 Task: Create a due date automation trigger when advanced on, on the wednesday before a card is due add fields with custom field "Resume" unchecked at 11:00 AM.
Action: Mouse moved to (1223, 107)
Screenshot: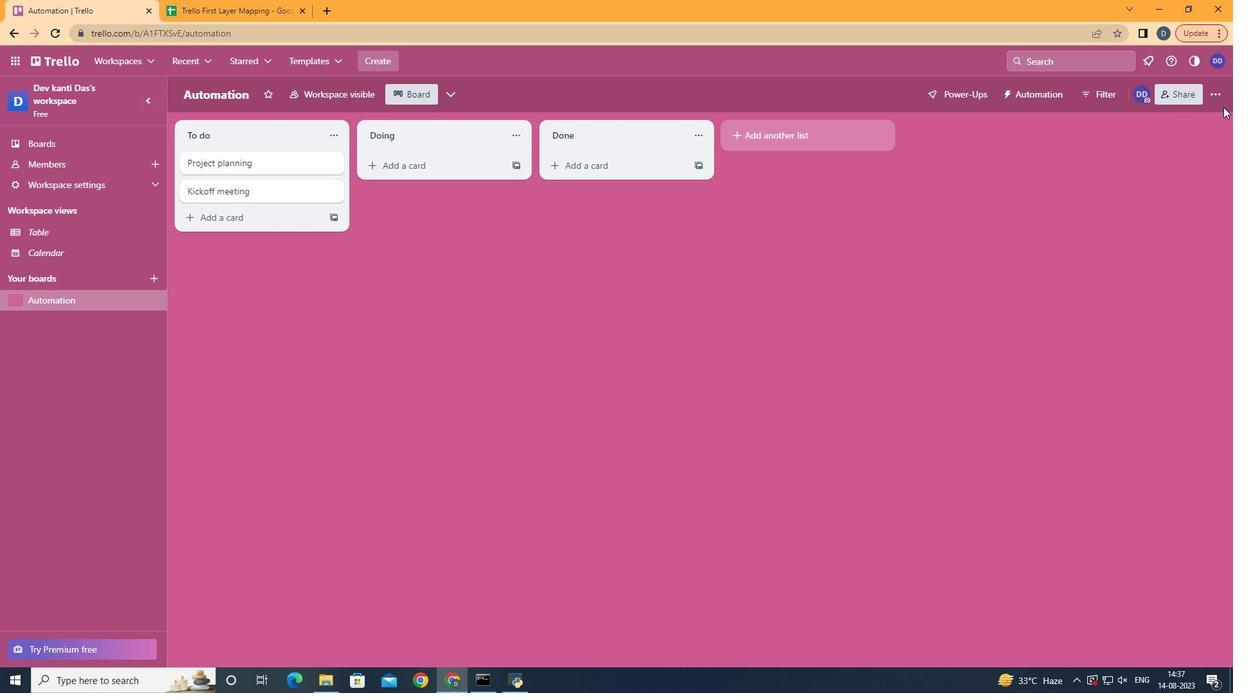 
Action: Mouse pressed left at (1223, 107)
Screenshot: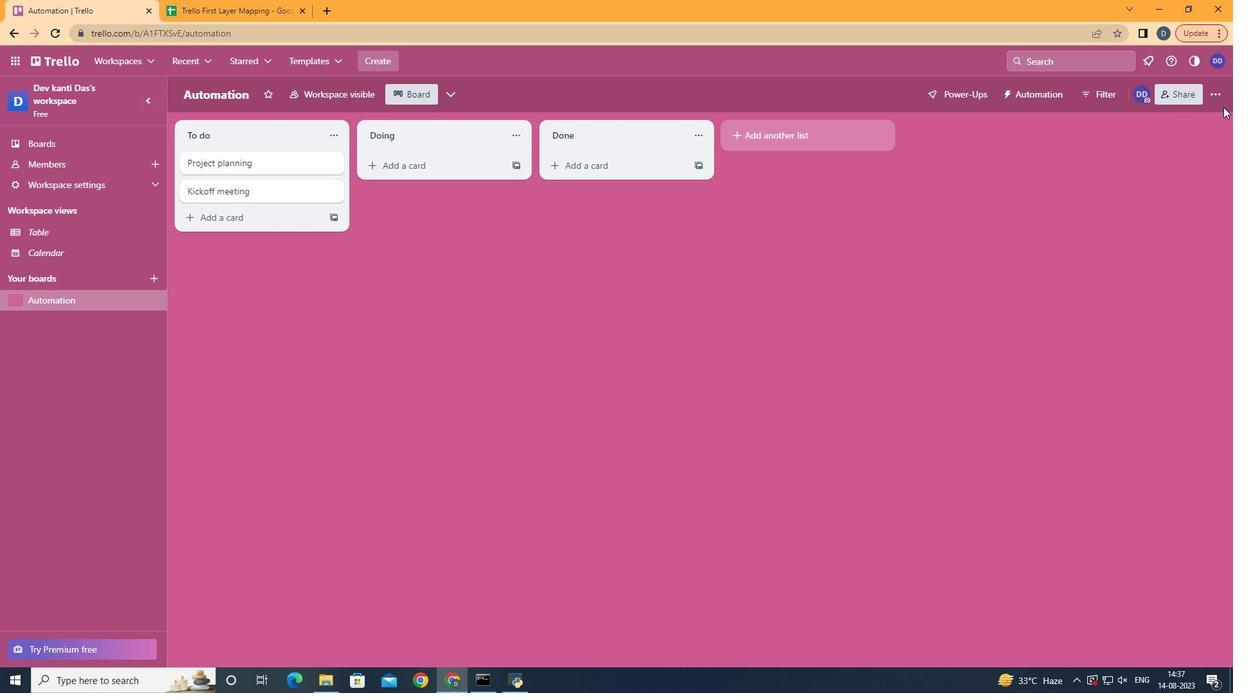 
Action: Mouse moved to (1218, 96)
Screenshot: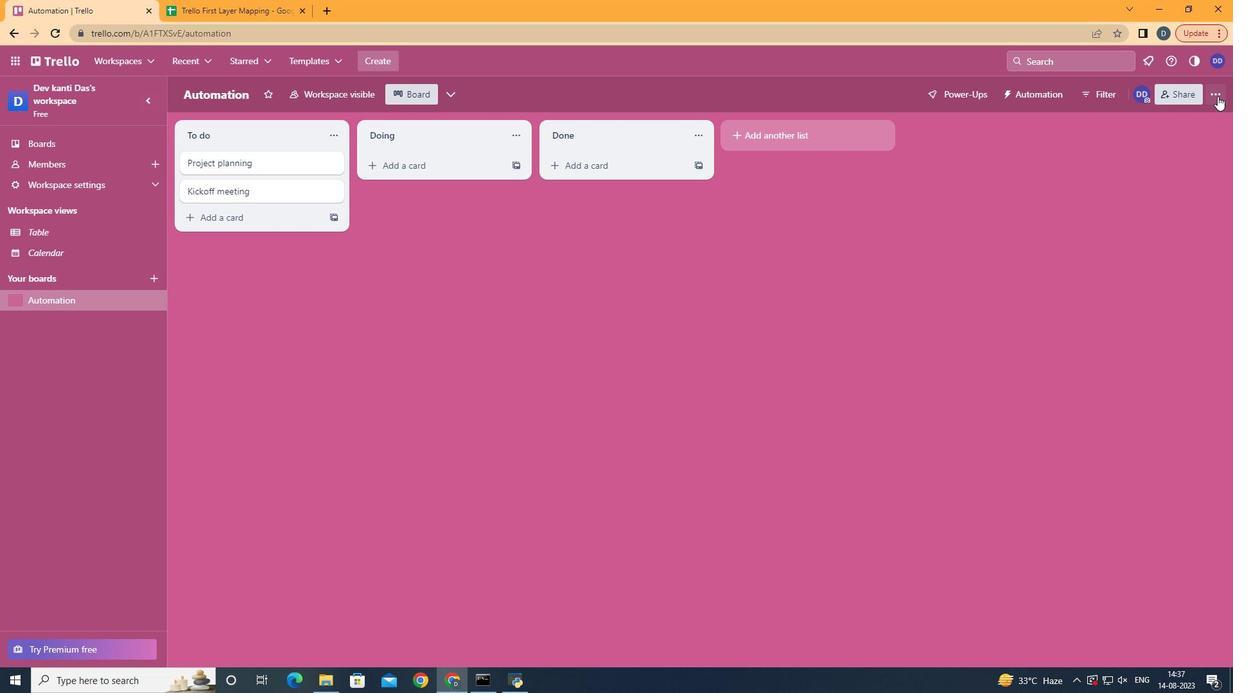 
Action: Mouse pressed left at (1218, 96)
Screenshot: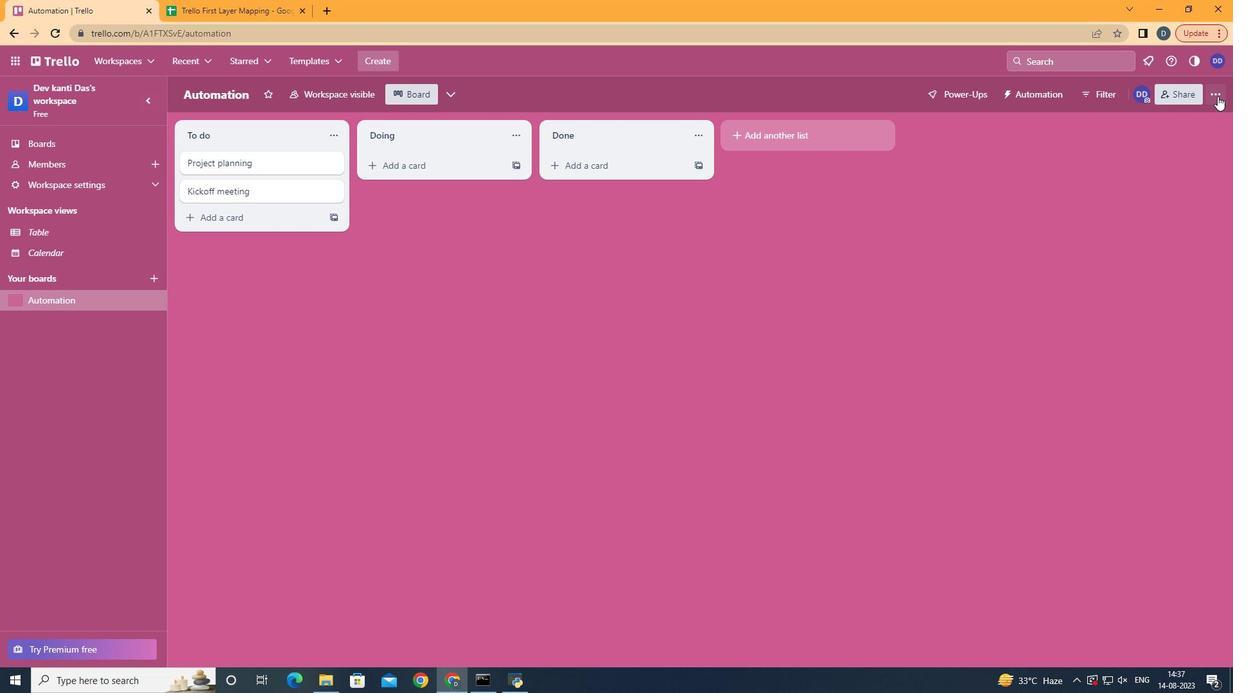 
Action: Mouse moved to (1145, 282)
Screenshot: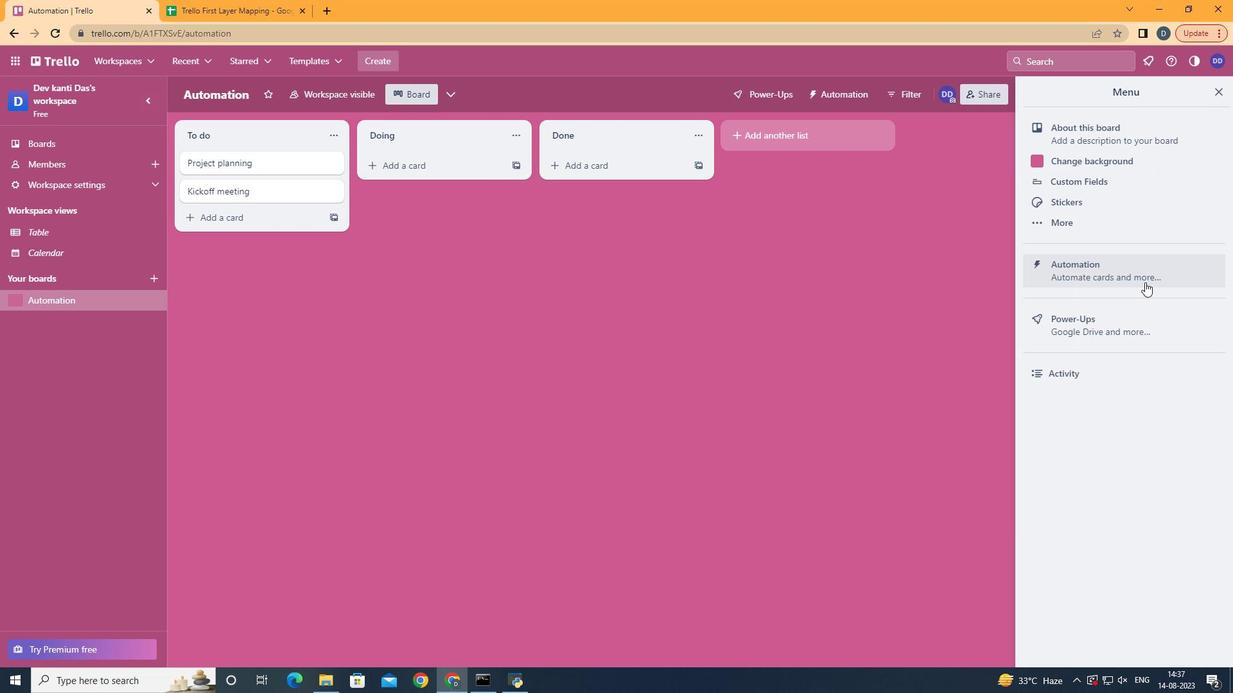 
Action: Mouse pressed left at (1145, 282)
Screenshot: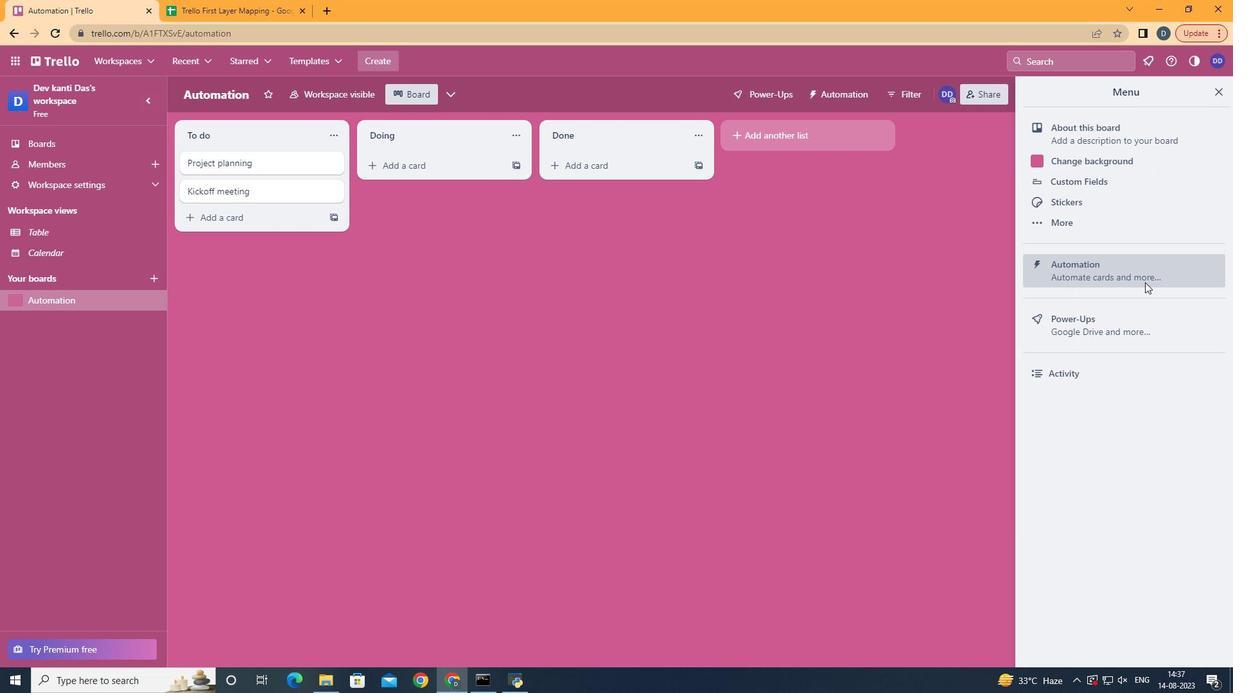 
Action: Mouse moved to (235, 258)
Screenshot: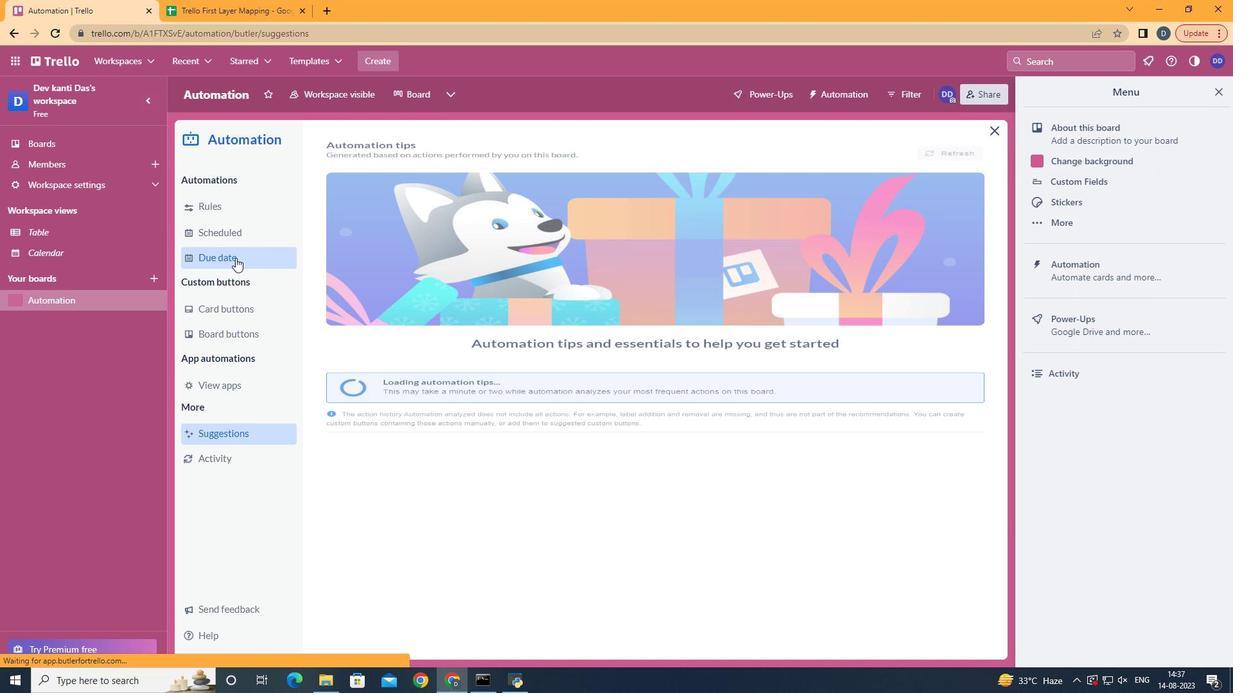 
Action: Mouse pressed left at (235, 258)
Screenshot: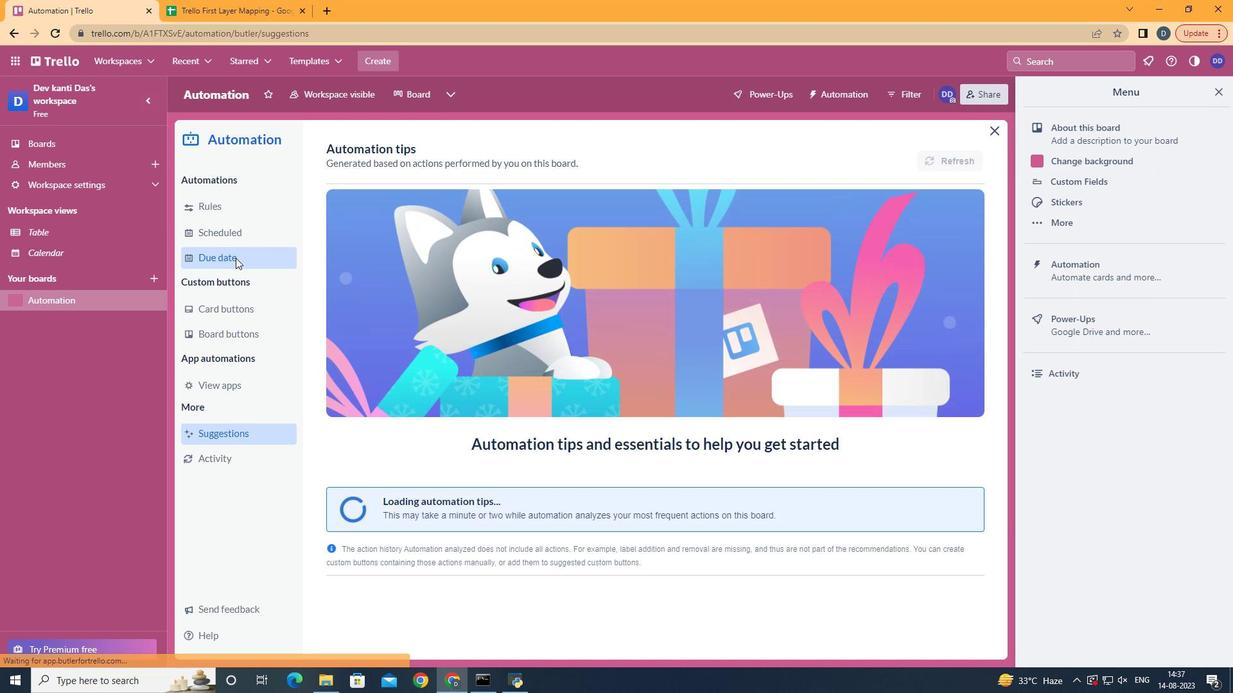 
Action: Mouse moved to (898, 156)
Screenshot: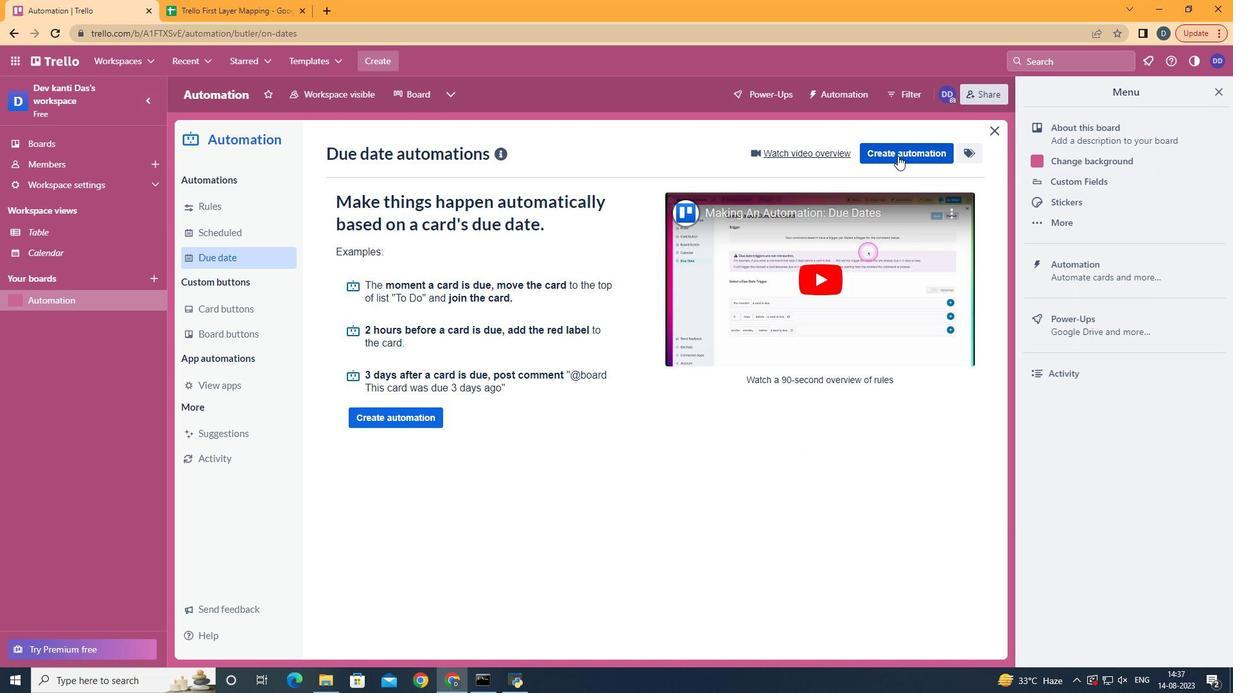 
Action: Mouse pressed left at (898, 156)
Screenshot: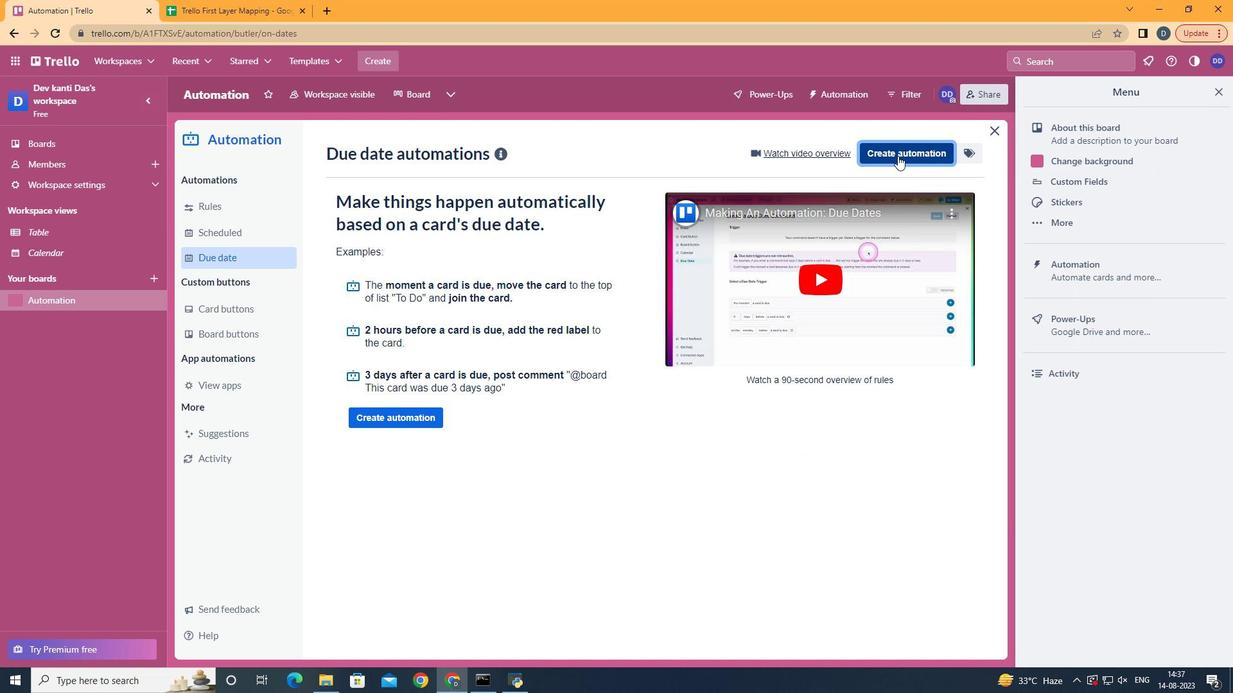 
Action: Mouse moved to (709, 276)
Screenshot: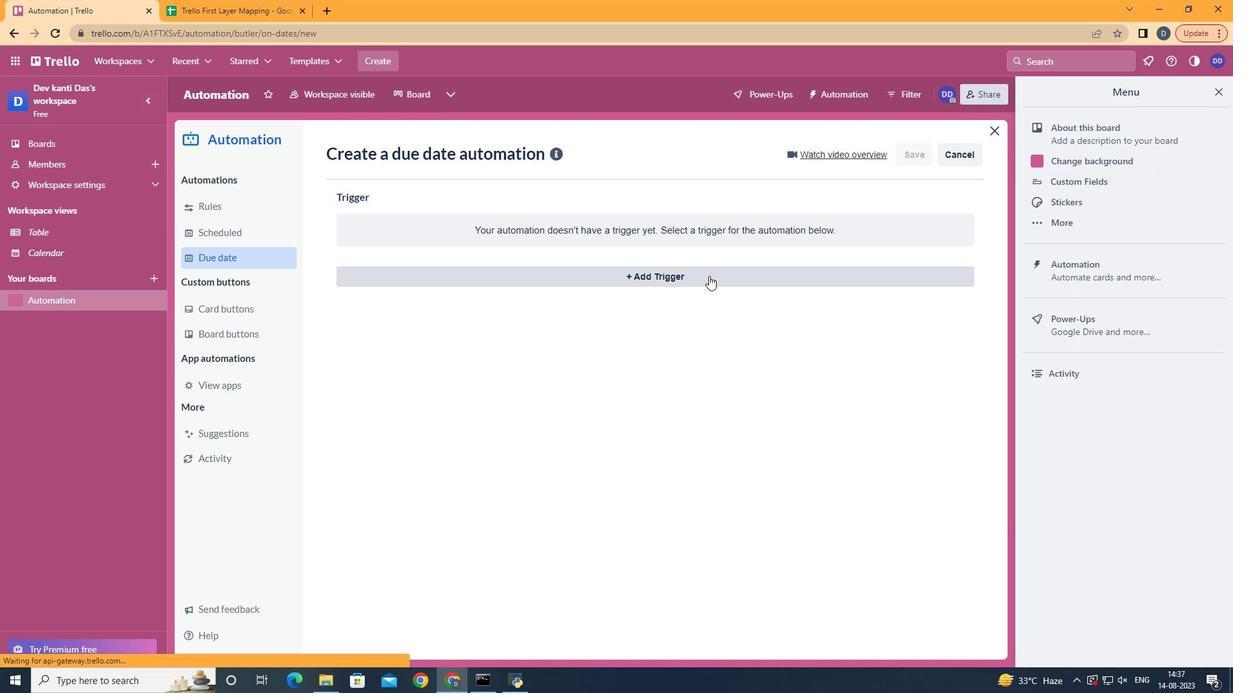 
Action: Mouse pressed left at (709, 276)
Screenshot: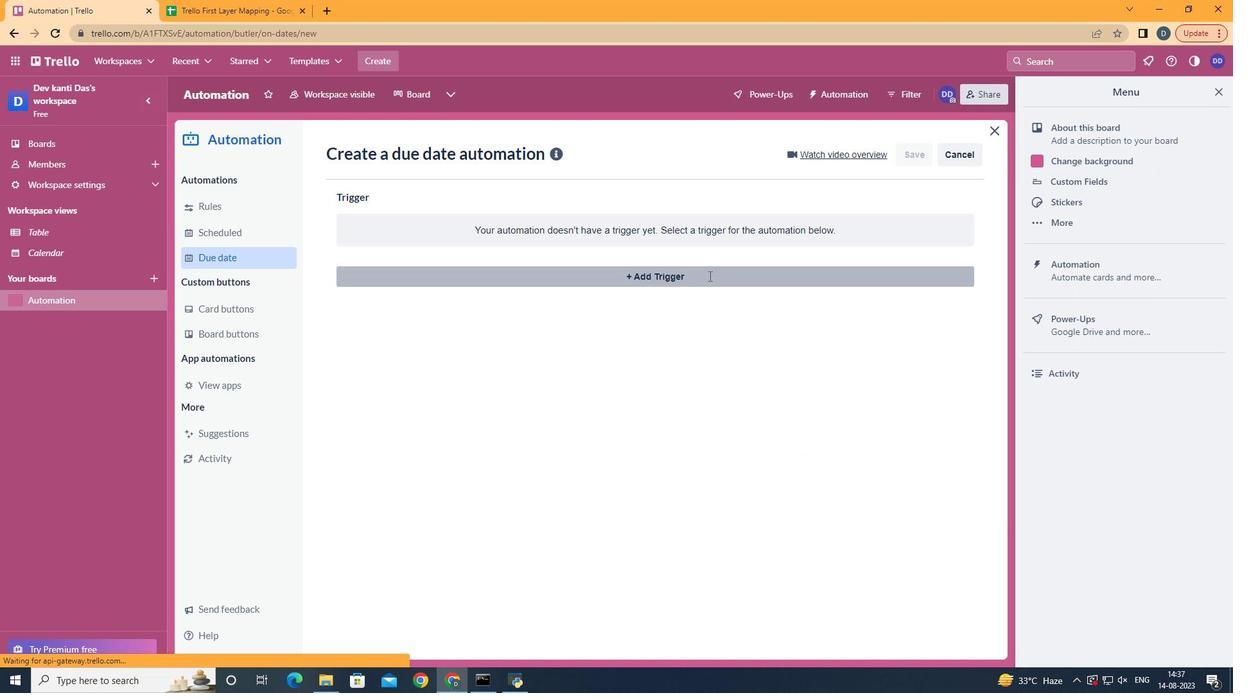 
Action: Mouse moved to (431, 379)
Screenshot: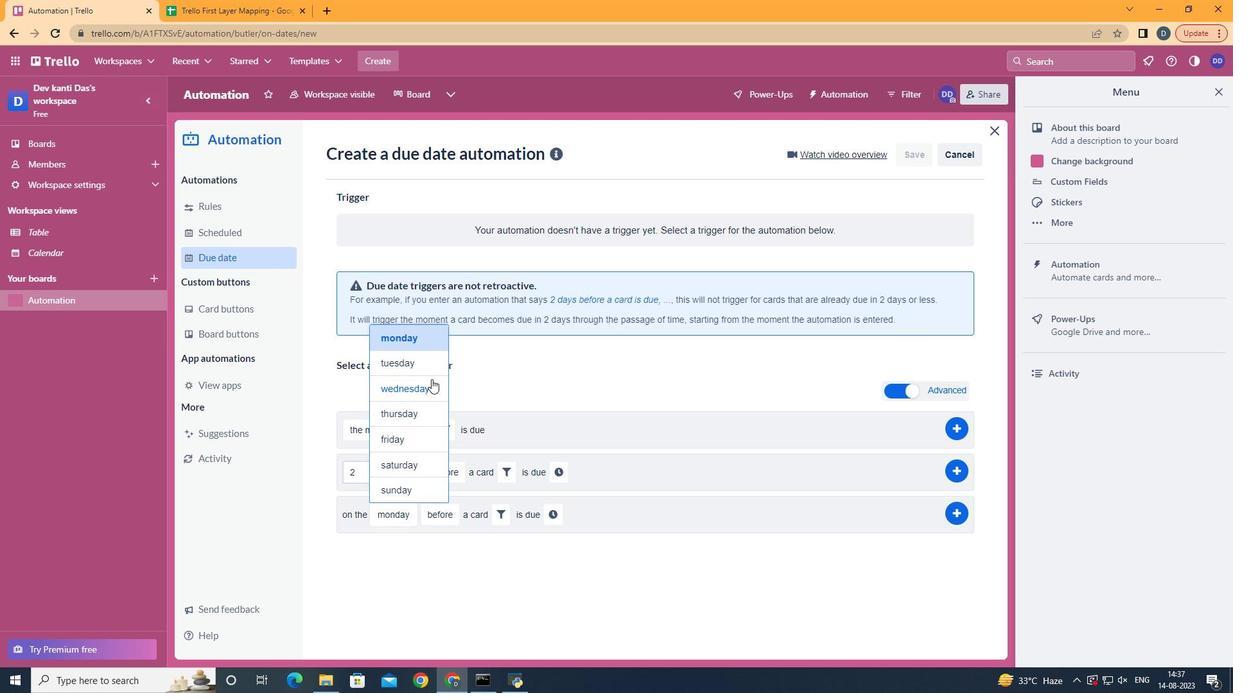 
Action: Mouse pressed left at (431, 379)
Screenshot: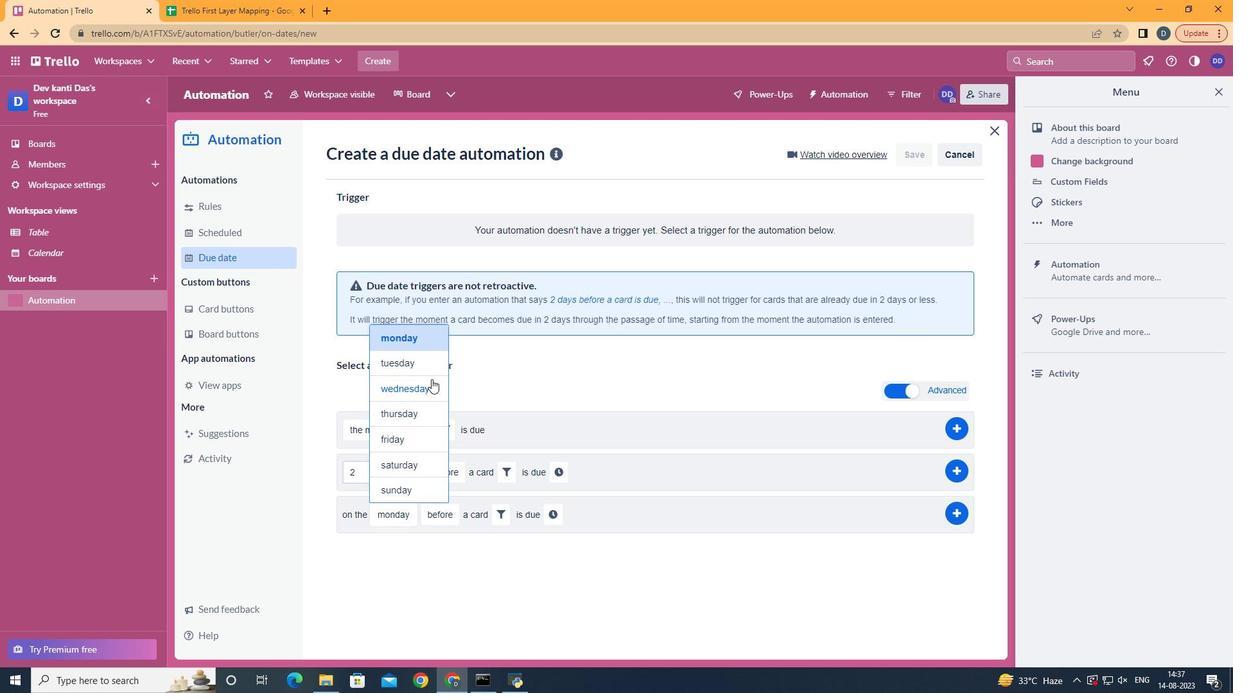 
Action: Mouse moved to (510, 508)
Screenshot: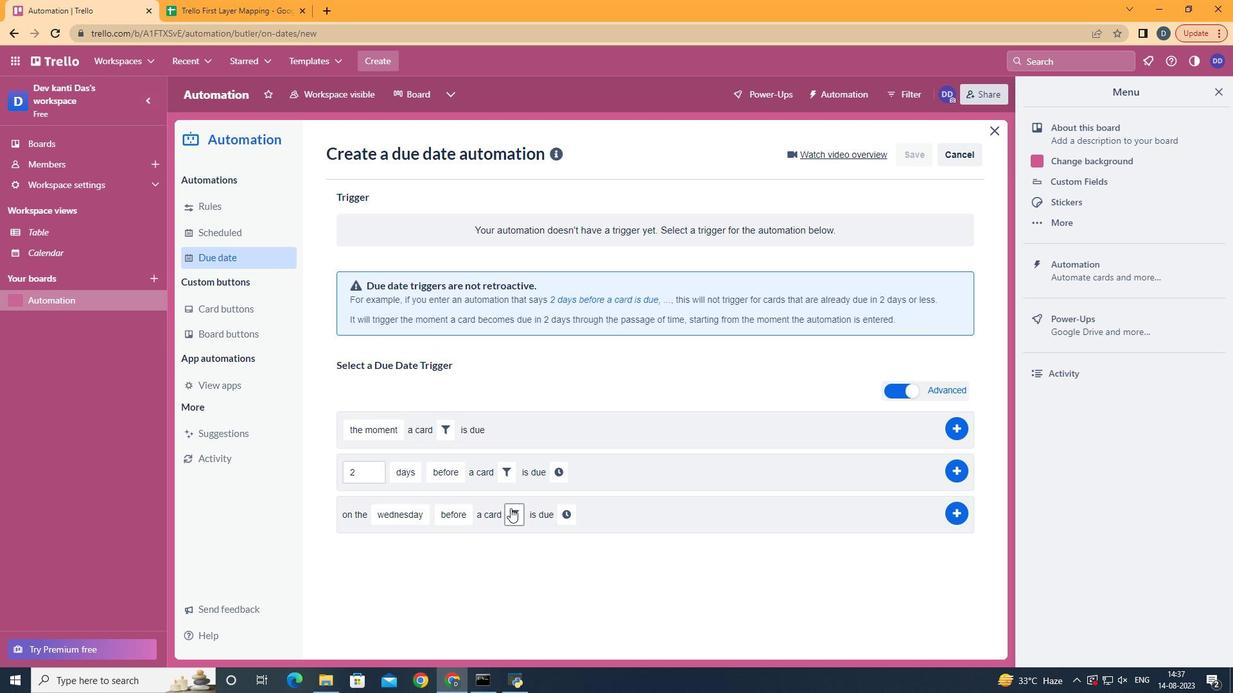 
Action: Mouse pressed left at (510, 508)
Screenshot: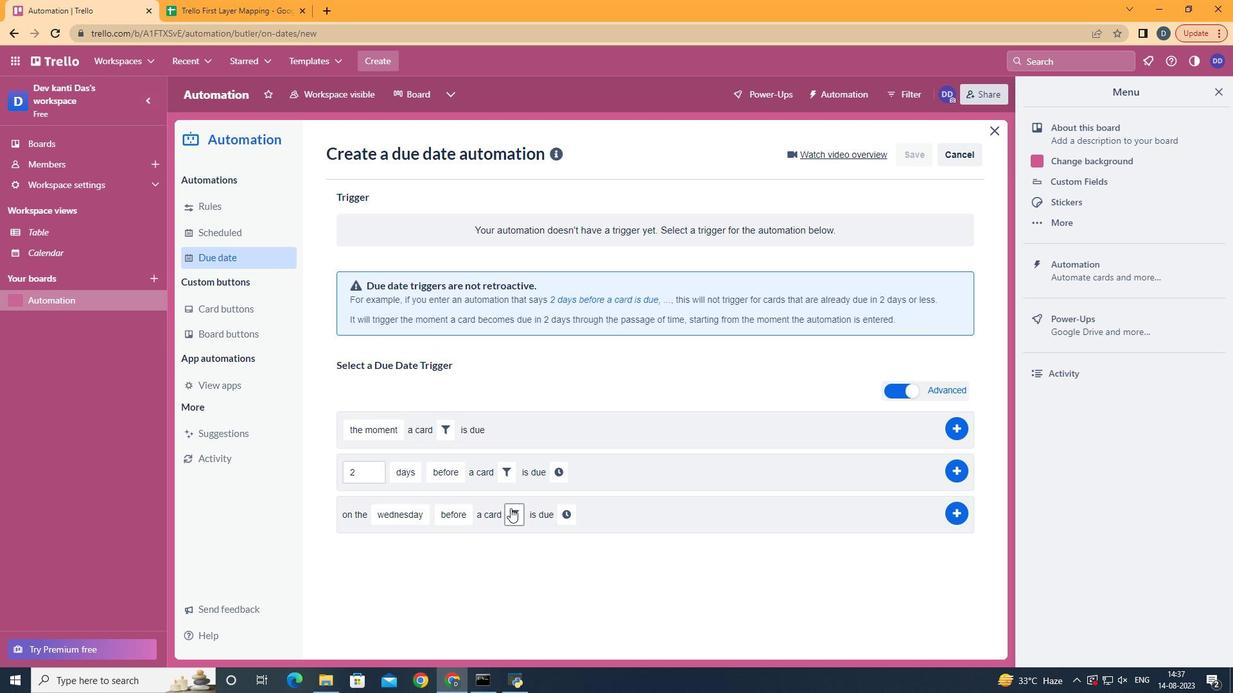 
Action: Mouse moved to (741, 562)
Screenshot: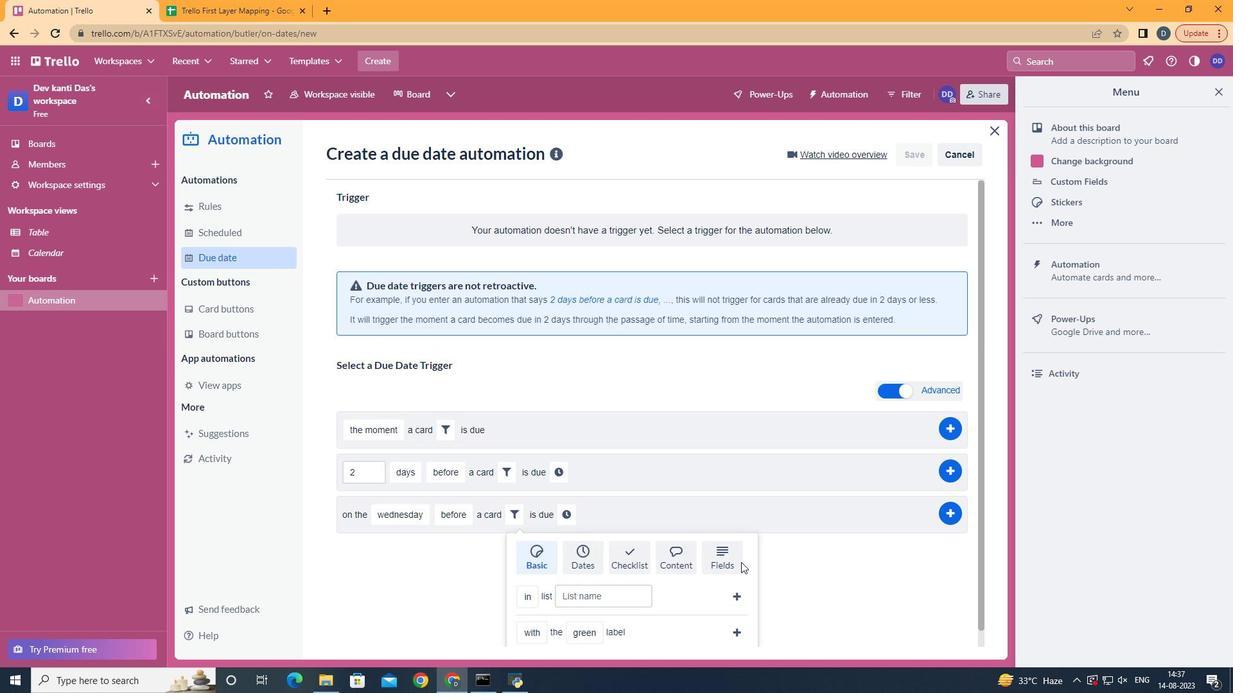 
Action: Mouse pressed left at (741, 562)
Screenshot: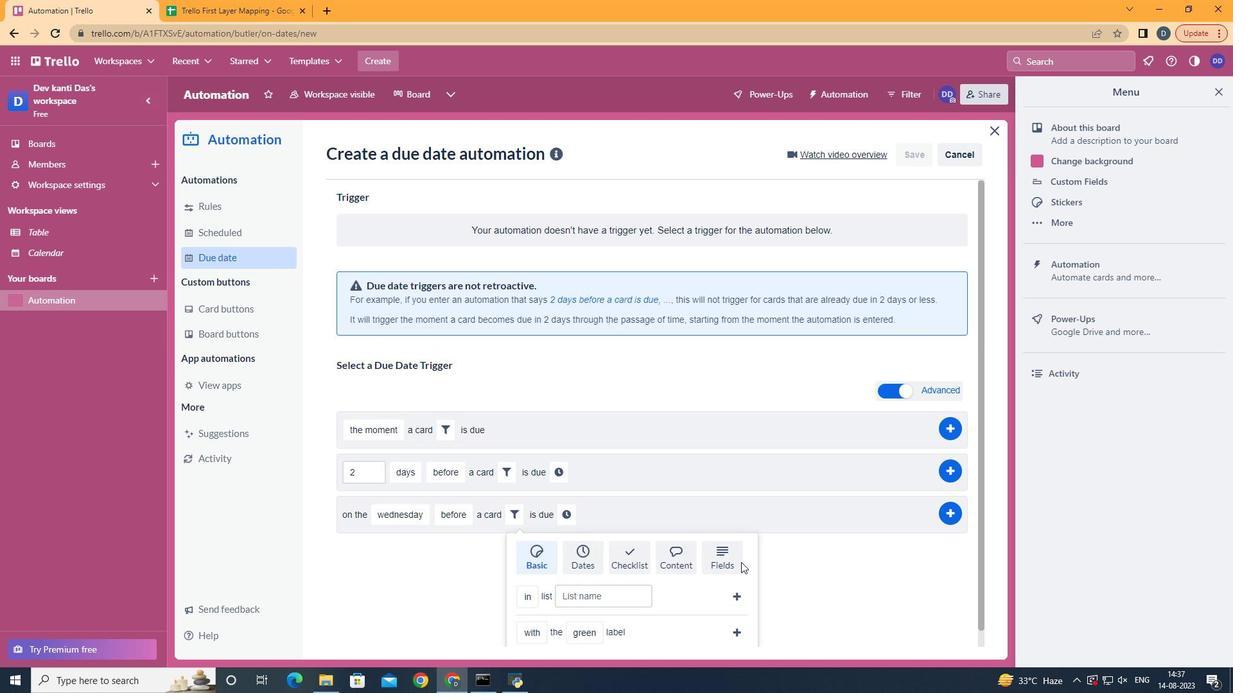 
Action: Mouse scrolled (741, 562) with delta (0, 0)
Screenshot: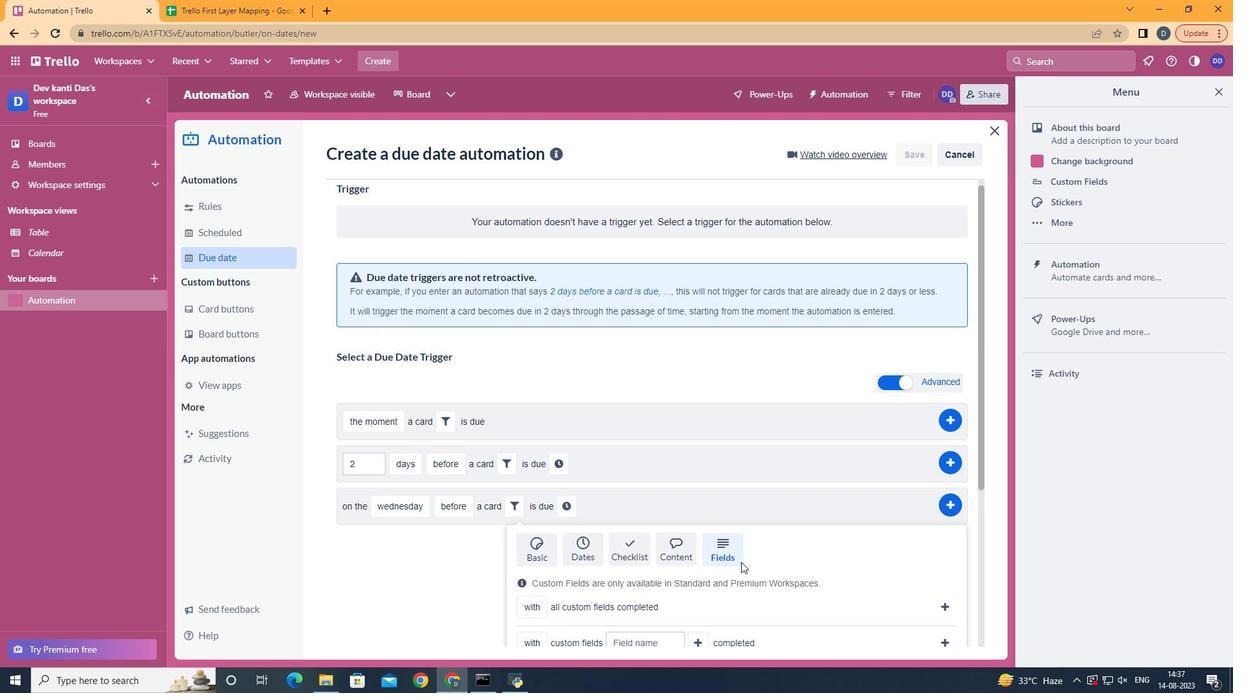 
Action: Mouse scrolled (741, 562) with delta (0, 0)
Screenshot: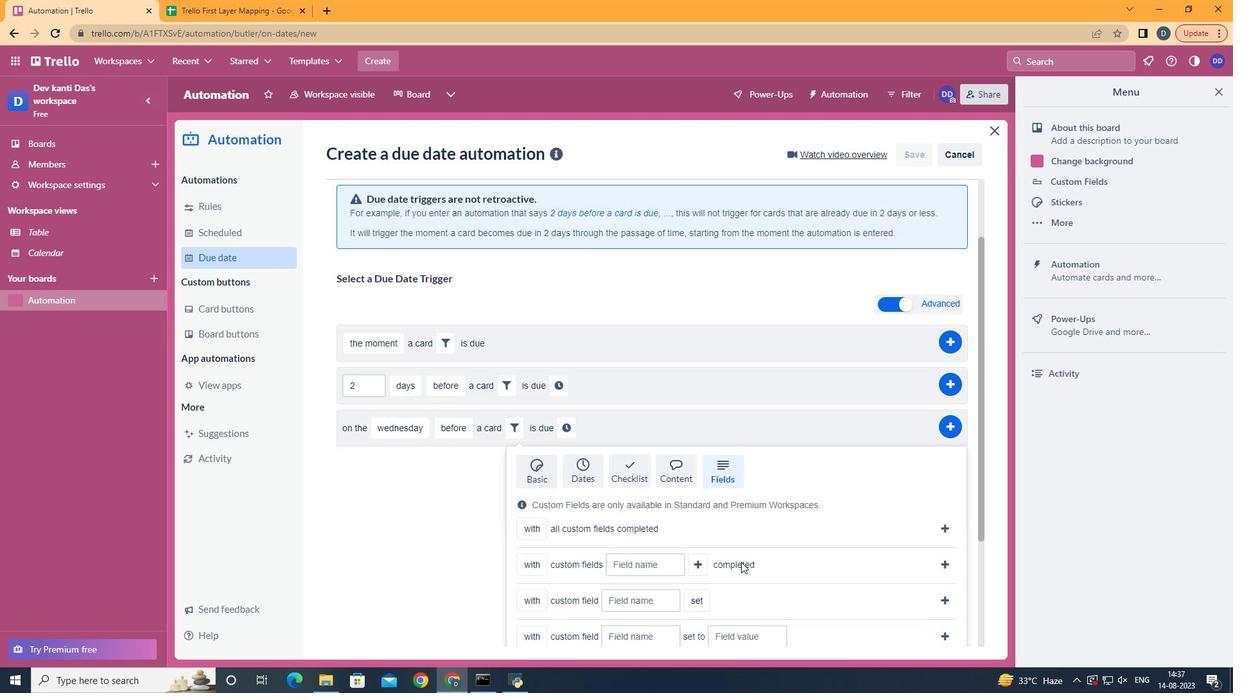 
Action: Mouse scrolled (741, 562) with delta (0, 0)
Screenshot: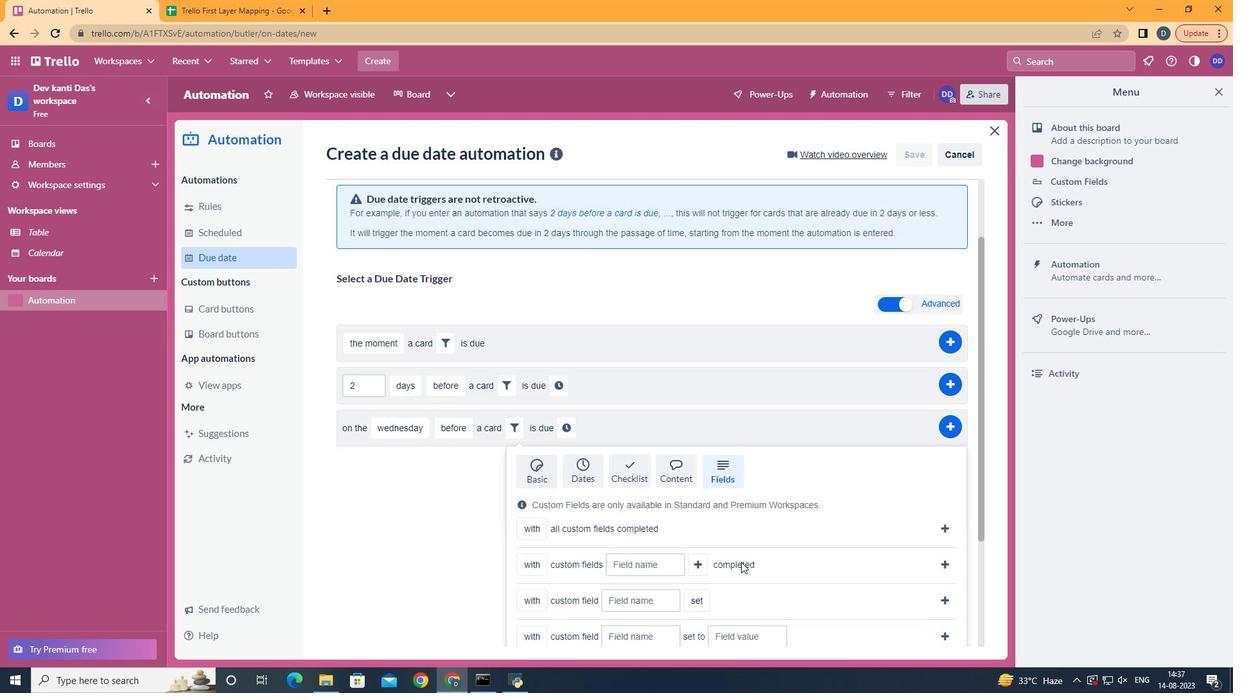 
Action: Mouse moved to (722, 564)
Screenshot: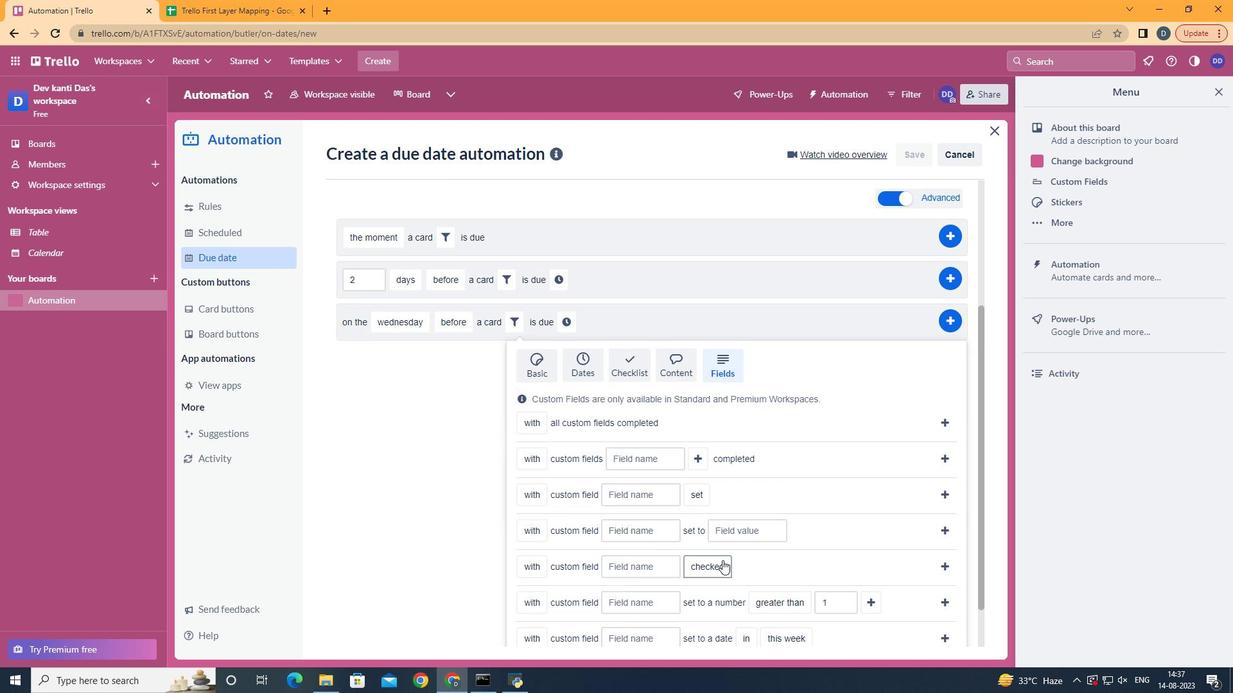 
Action: Mouse scrolled (722, 563) with delta (0, 0)
Screenshot: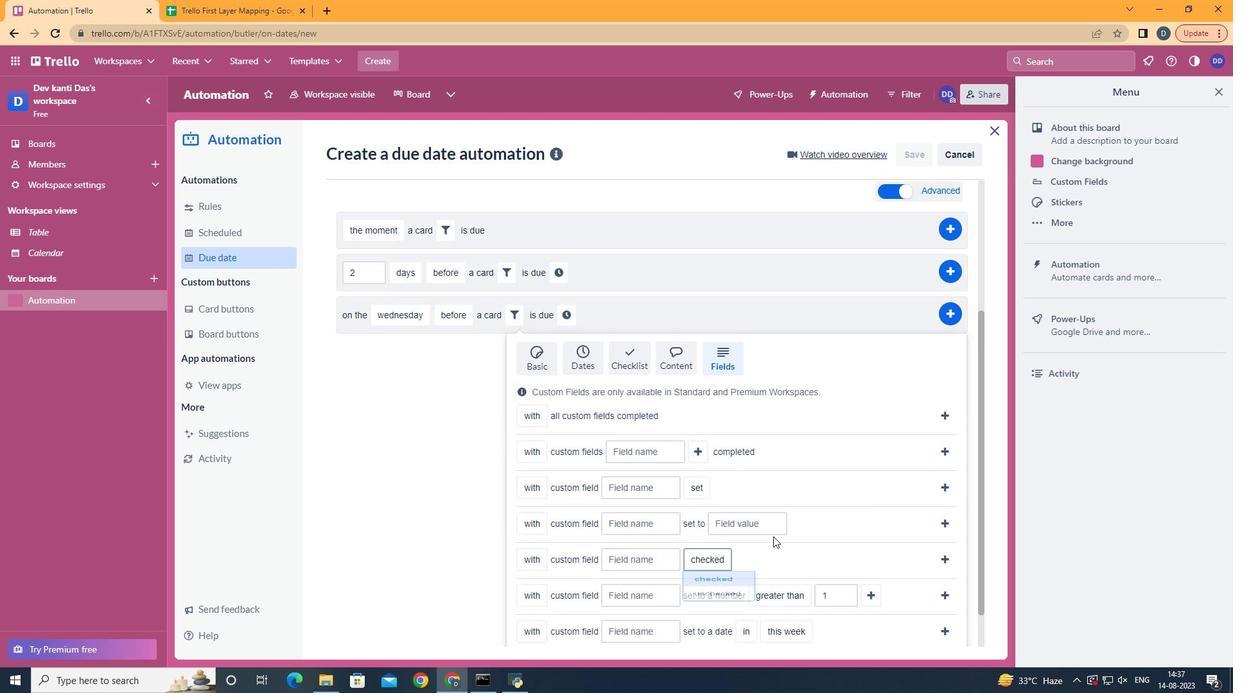 
Action: Mouse scrolled (722, 563) with delta (0, 0)
Screenshot: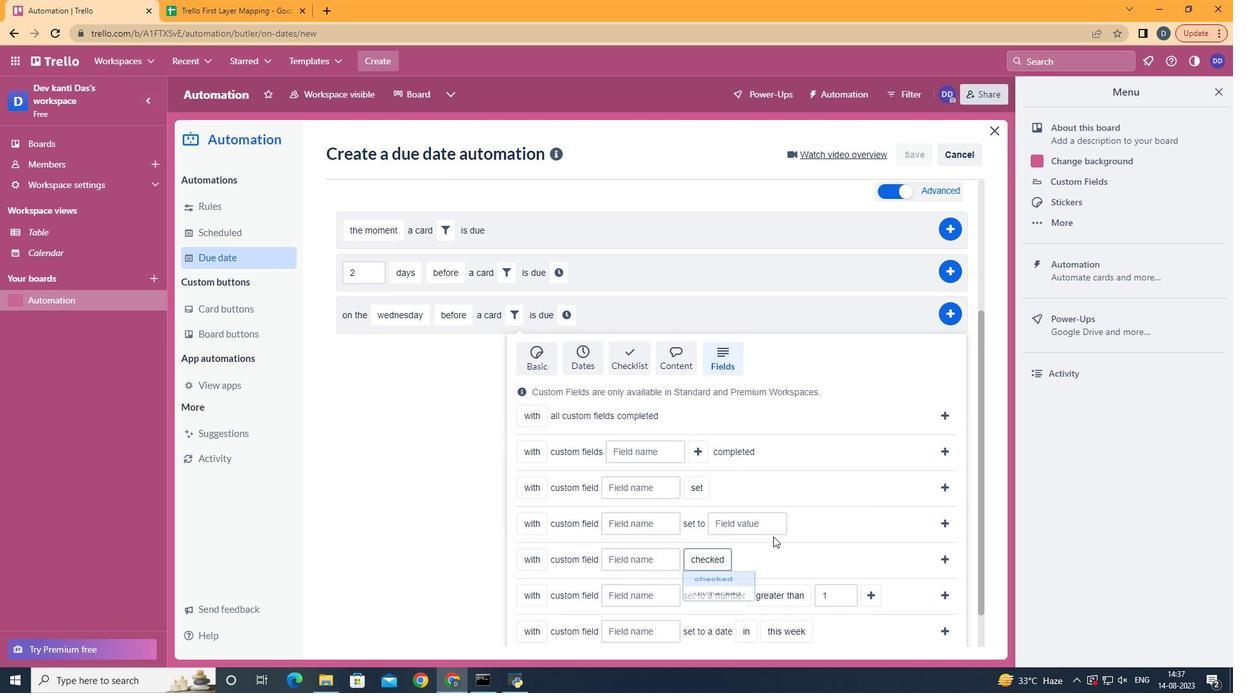 
Action: Mouse scrolled (722, 563) with delta (0, 0)
Screenshot: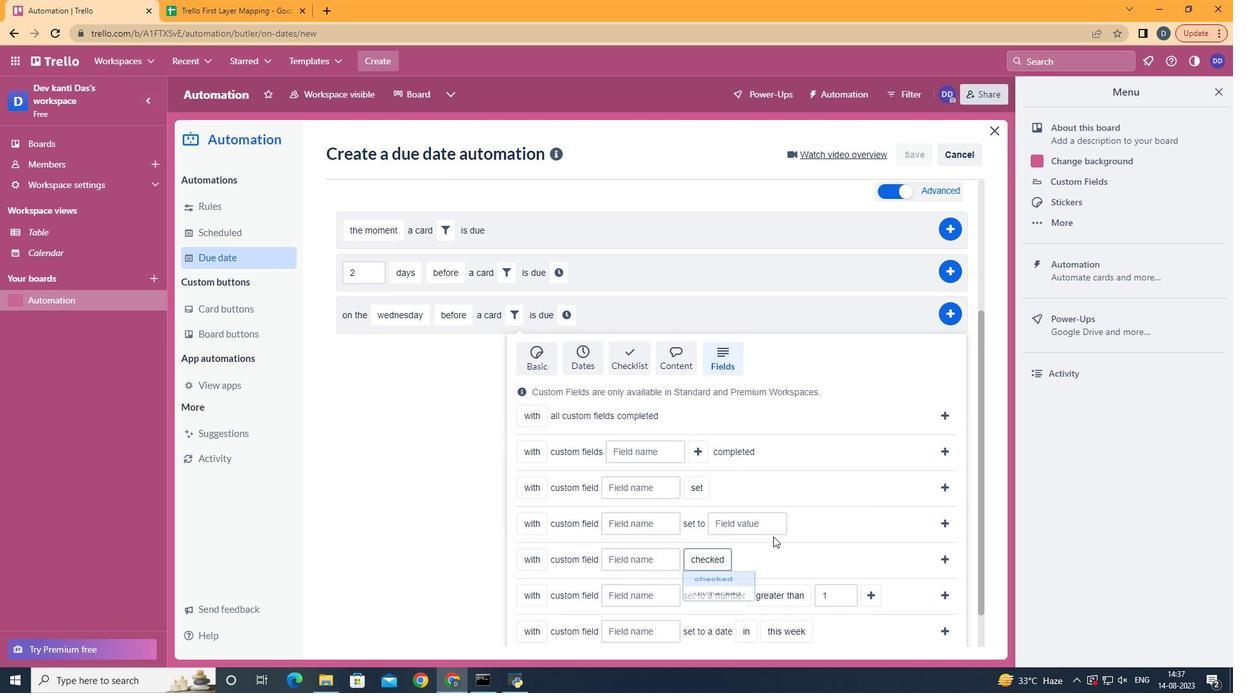 
Action: Mouse moved to (641, 515)
Screenshot: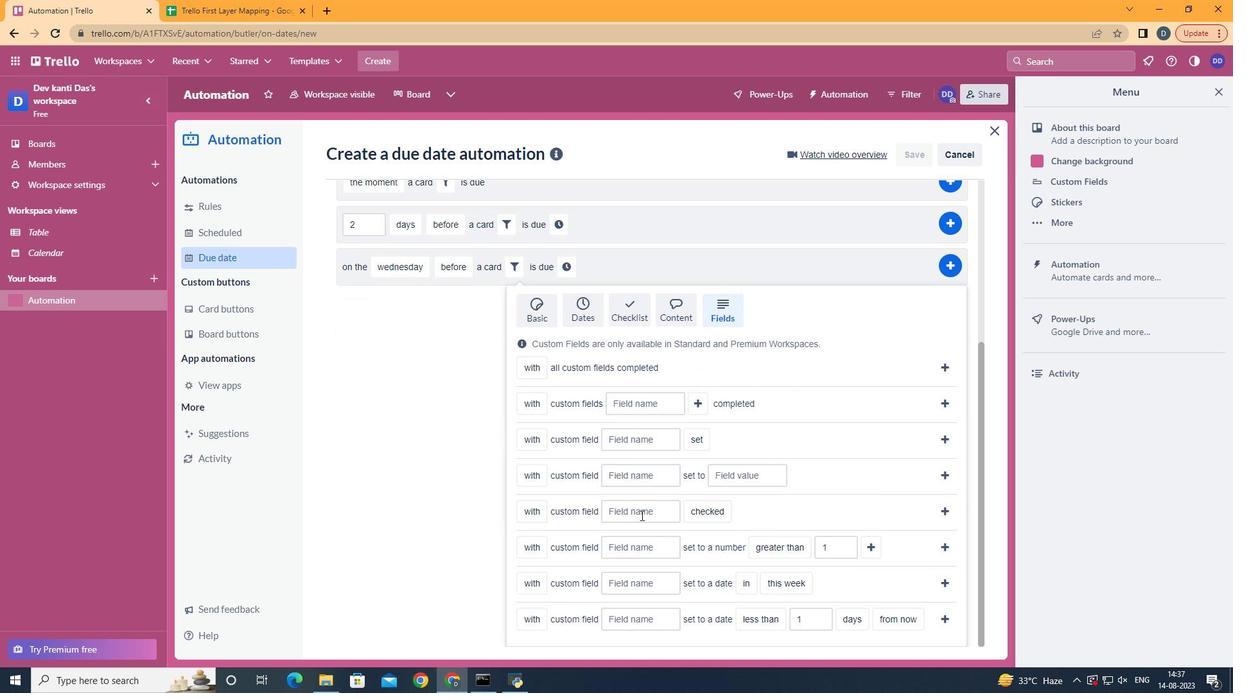 
Action: Mouse pressed left at (641, 515)
Screenshot: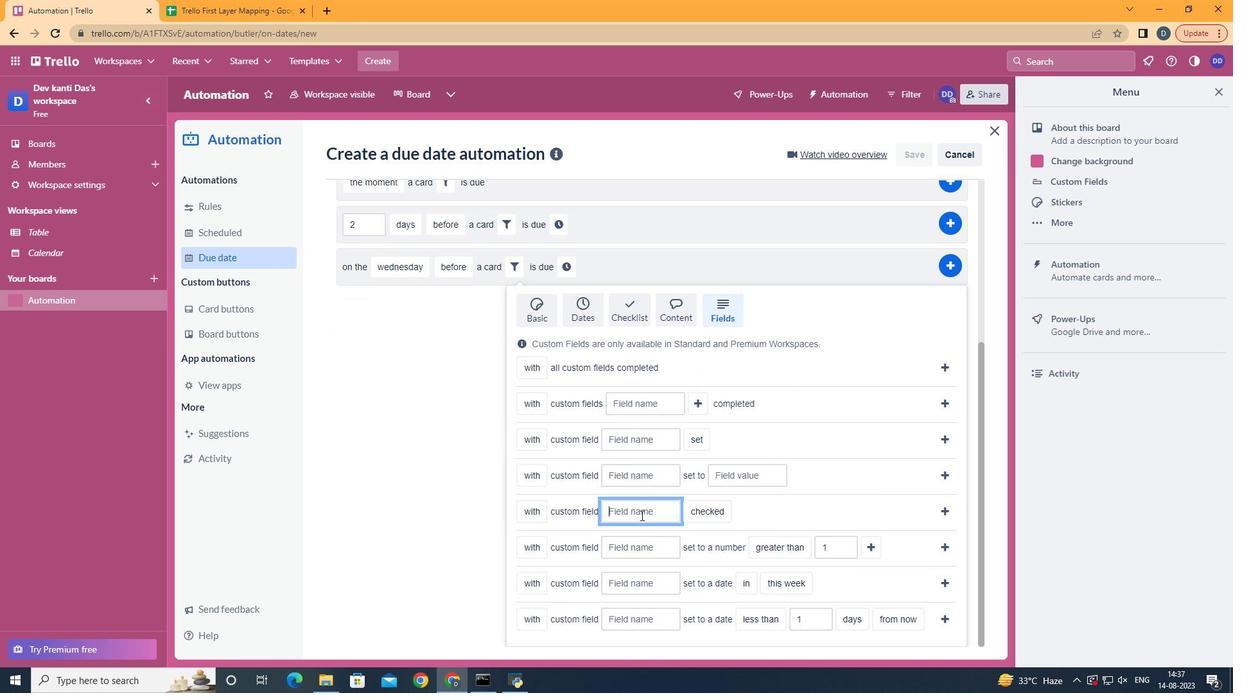
Action: Key pressed <Key.shift>Resume
Screenshot: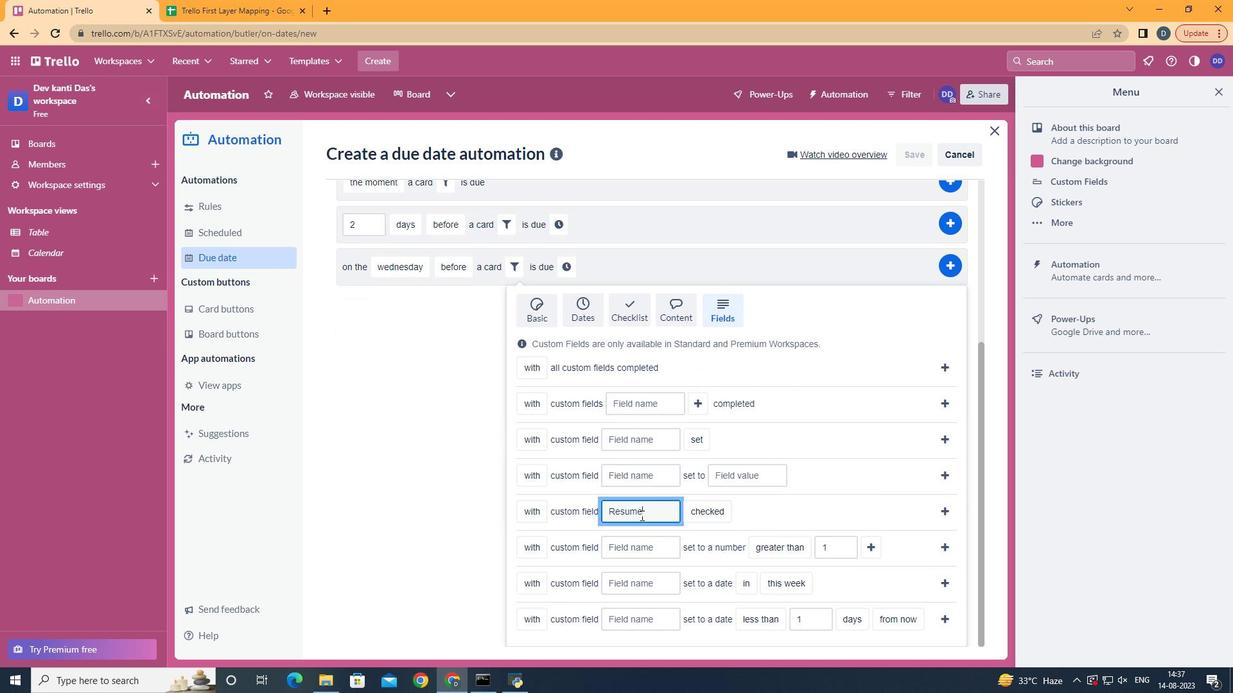 
Action: Mouse moved to (708, 556)
Screenshot: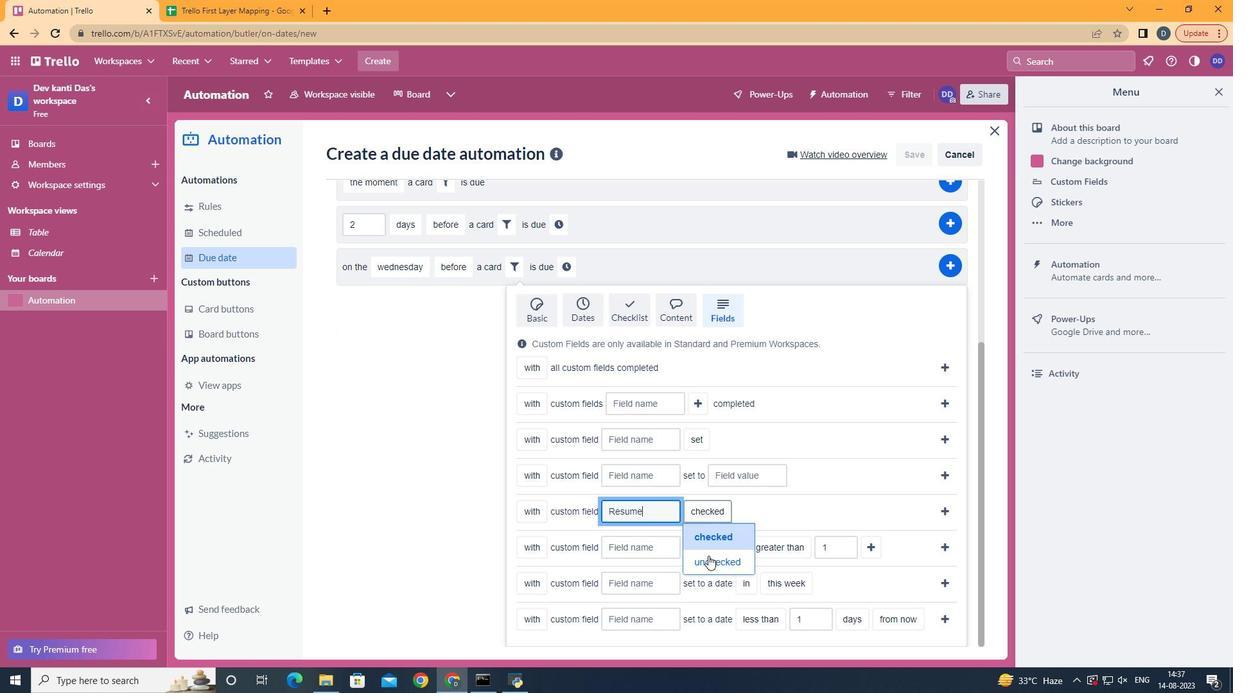 
Action: Mouse pressed left at (708, 556)
Screenshot: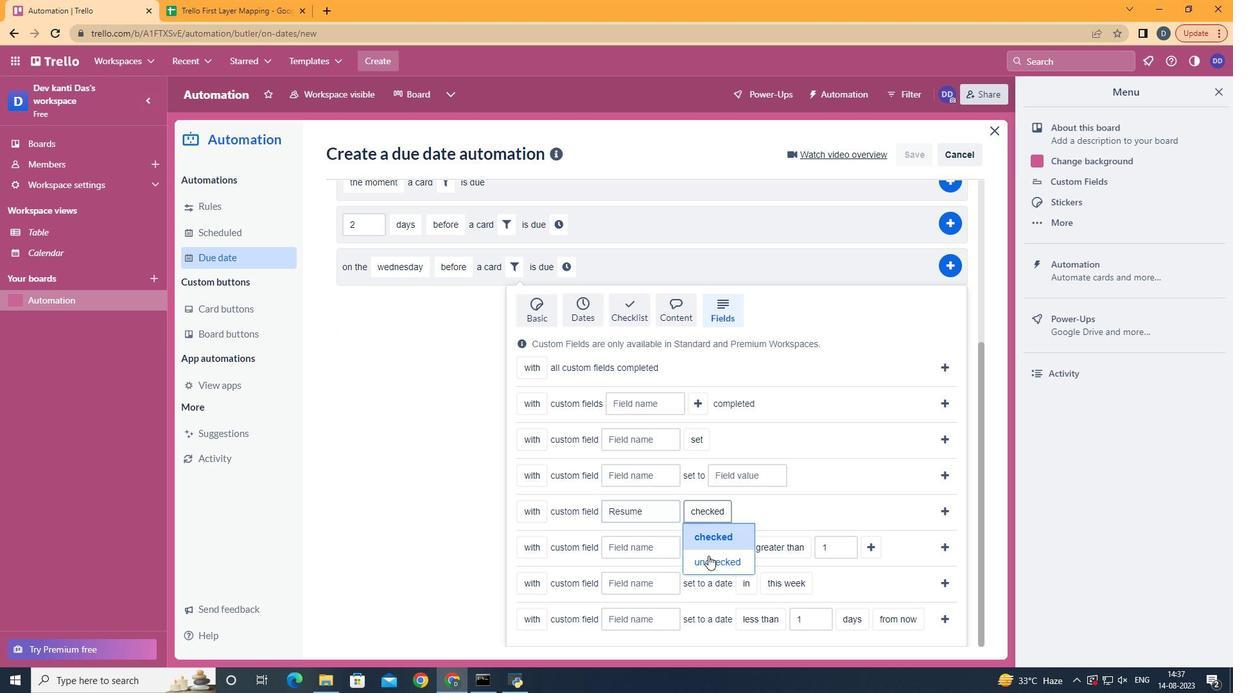 
Action: Mouse moved to (946, 515)
Screenshot: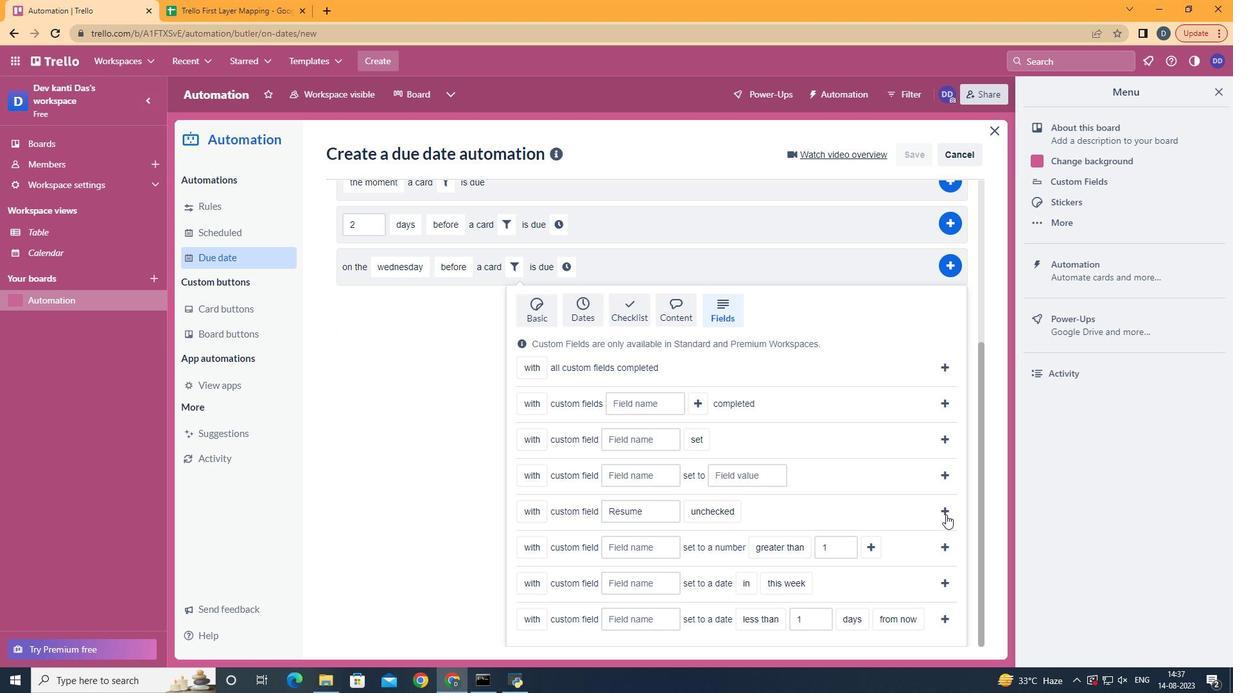 
Action: Mouse pressed left at (946, 515)
Screenshot: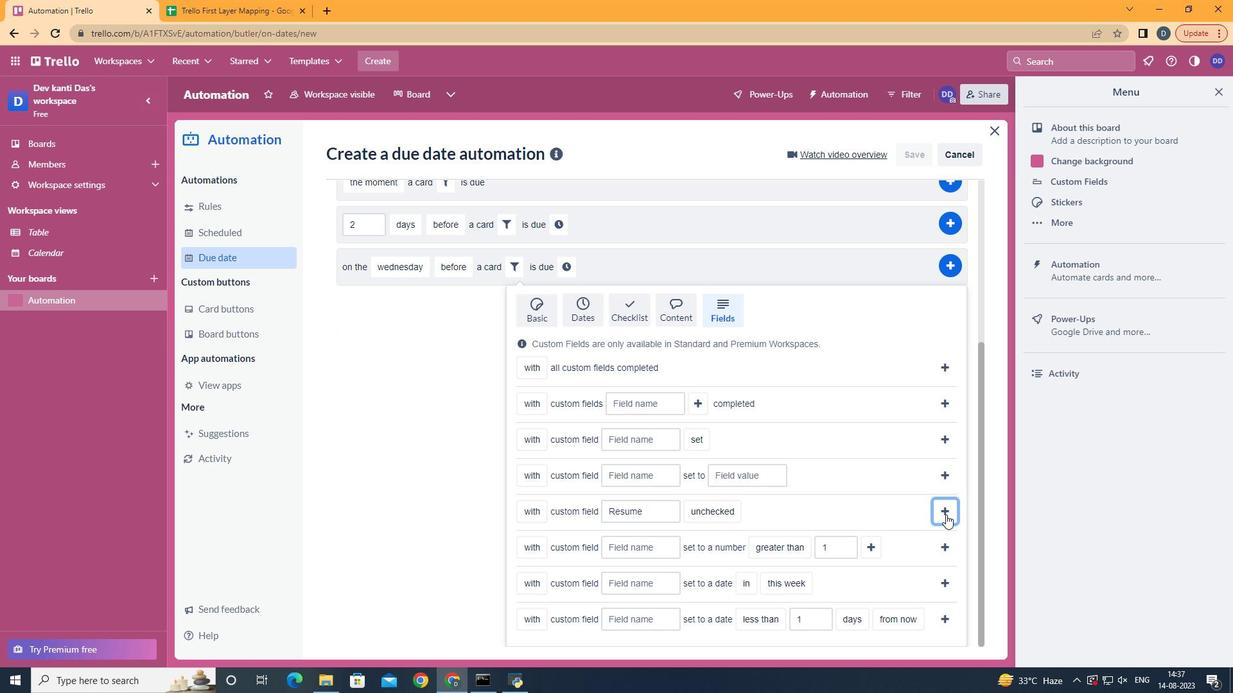 
Action: Mouse moved to (753, 524)
Screenshot: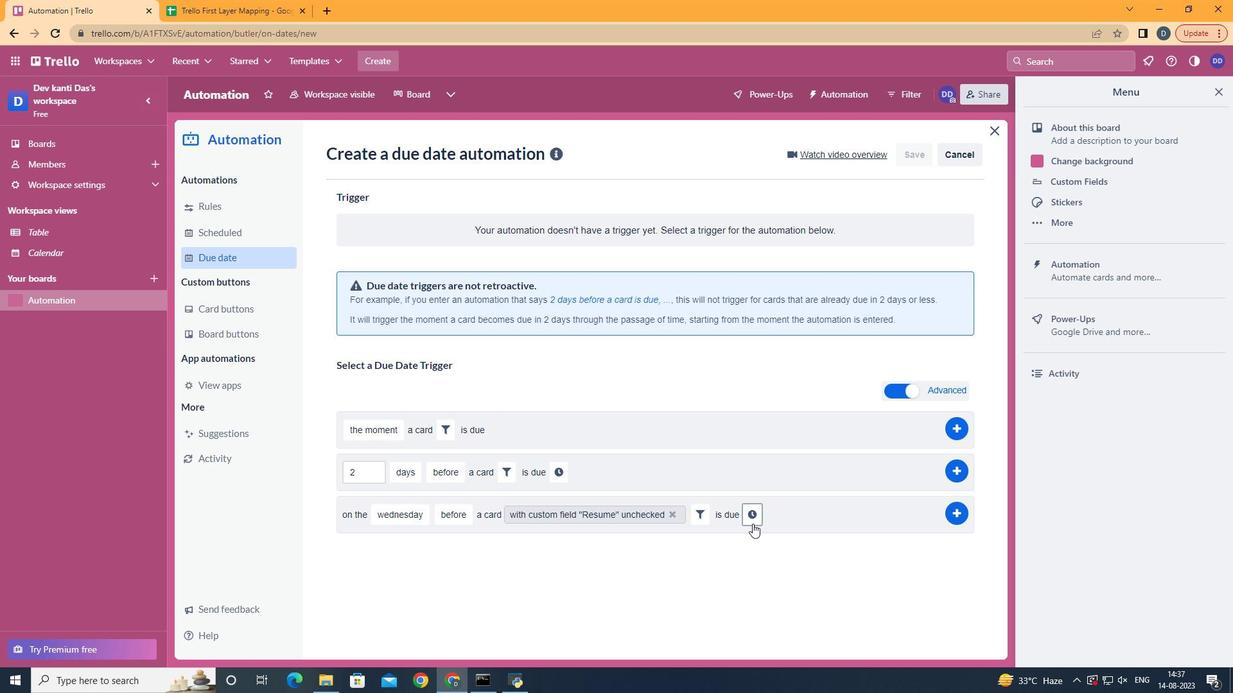 
Action: Mouse pressed left at (753, 524)
Screenshot: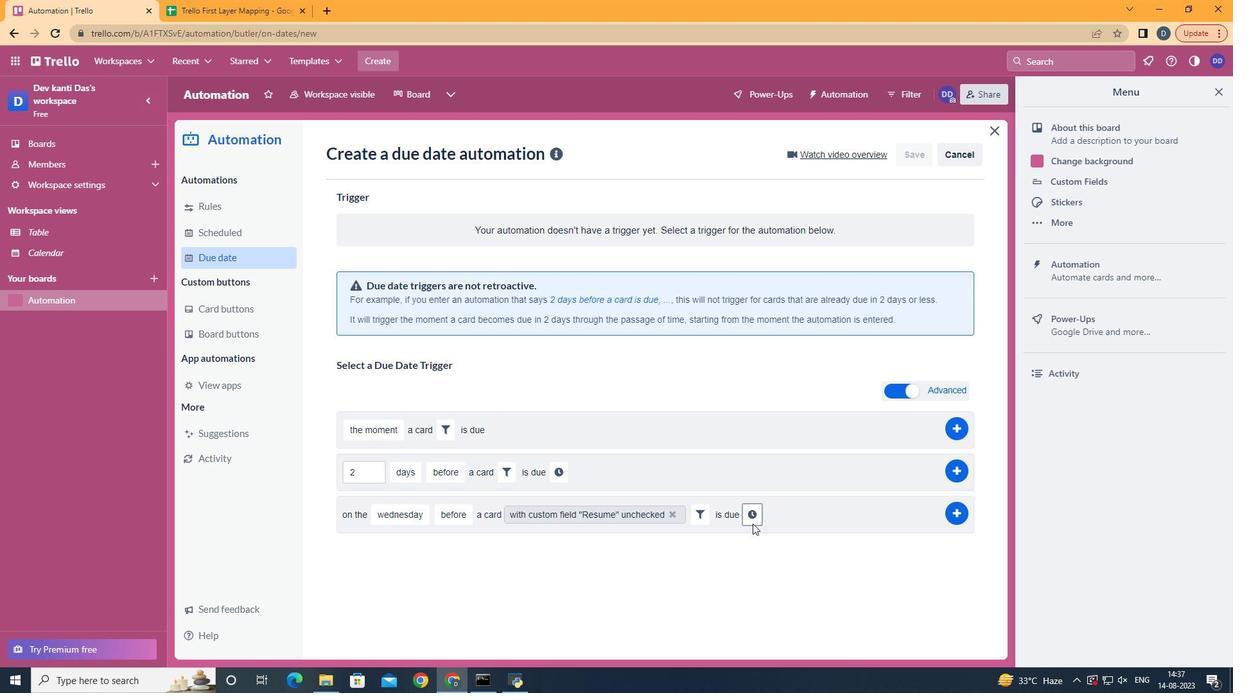 
Action: Mouse moved to (796, 521)
Screenshot: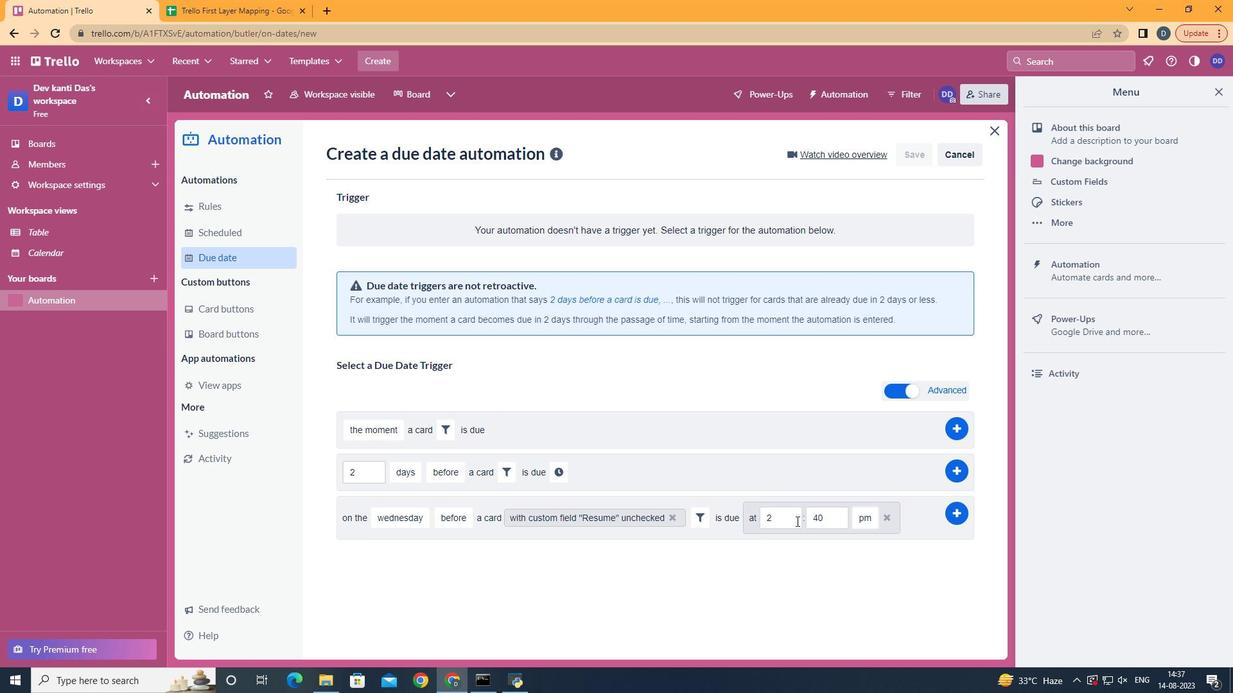
Action: Mouse pressed left at (796, 521)
Screenshot: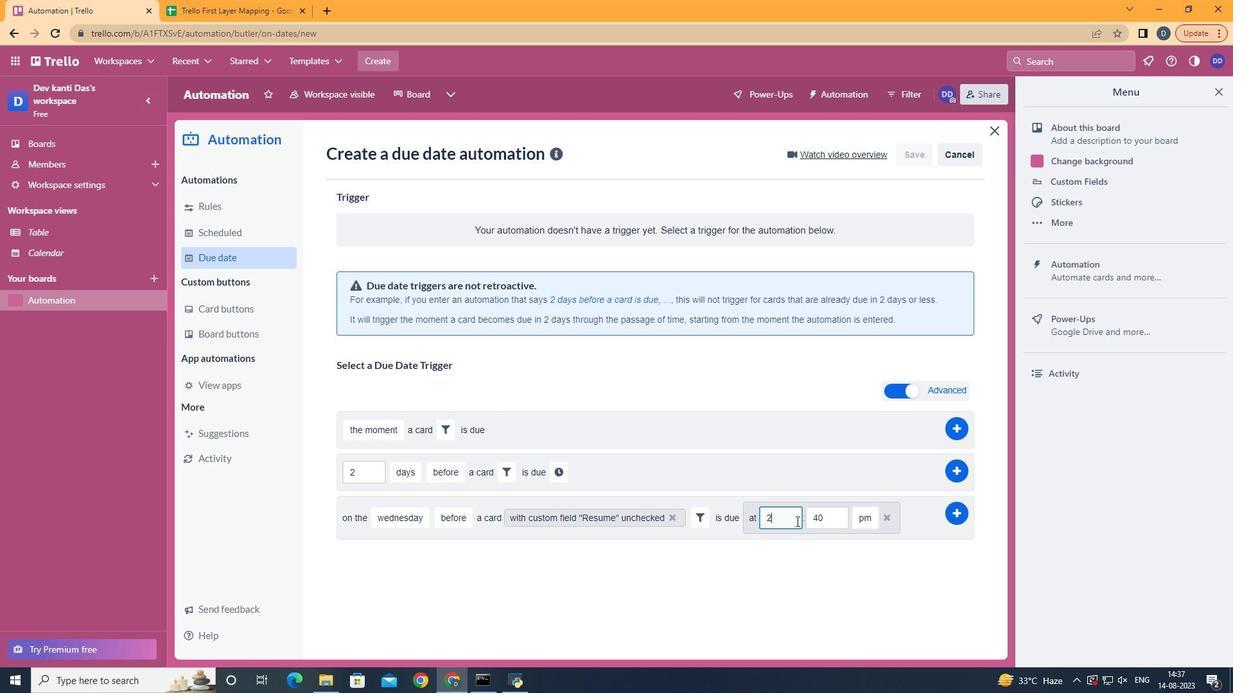 
Action: Mouse moved to (790, 524)
Screenshot: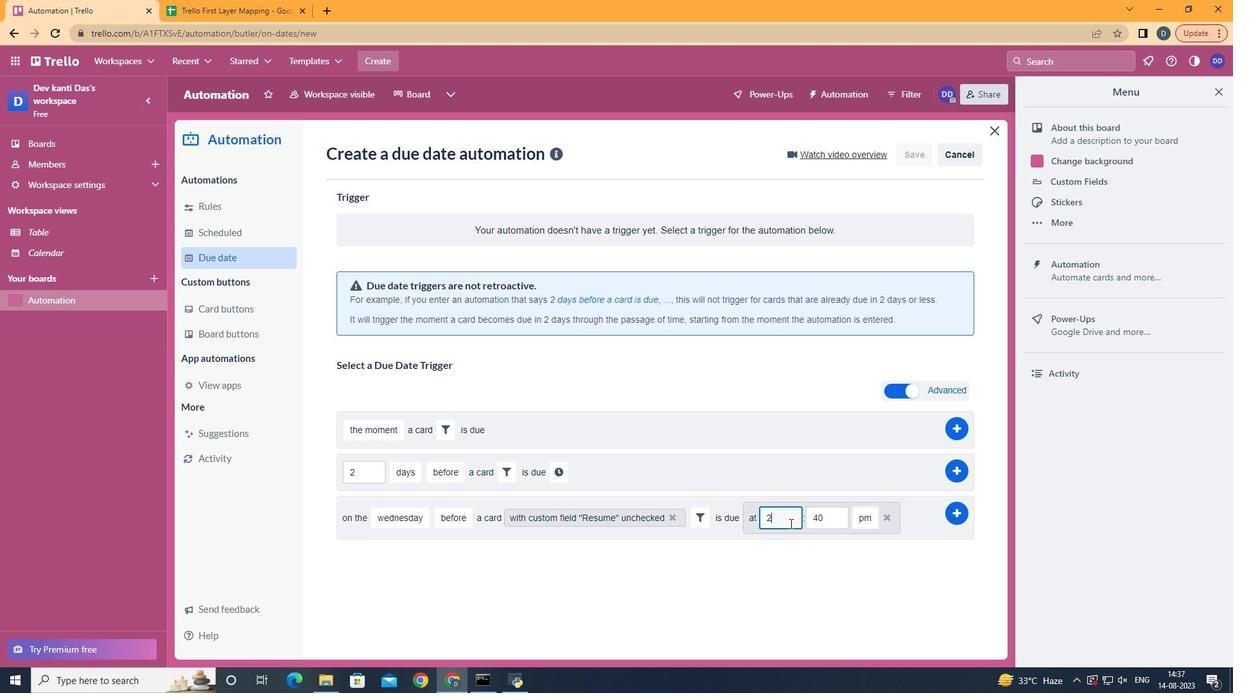
Action: Key pressed <Key.backspace>11
Screenshot: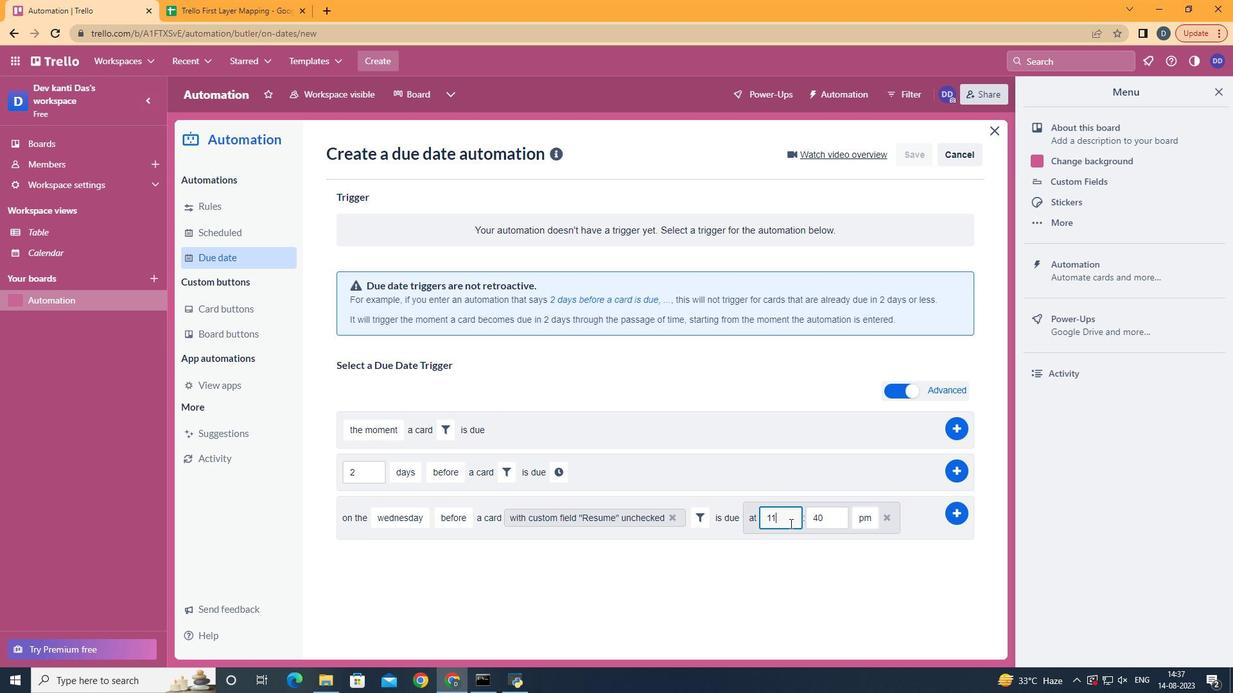
Action: Mouse moved to (831, 527)
Screenshot: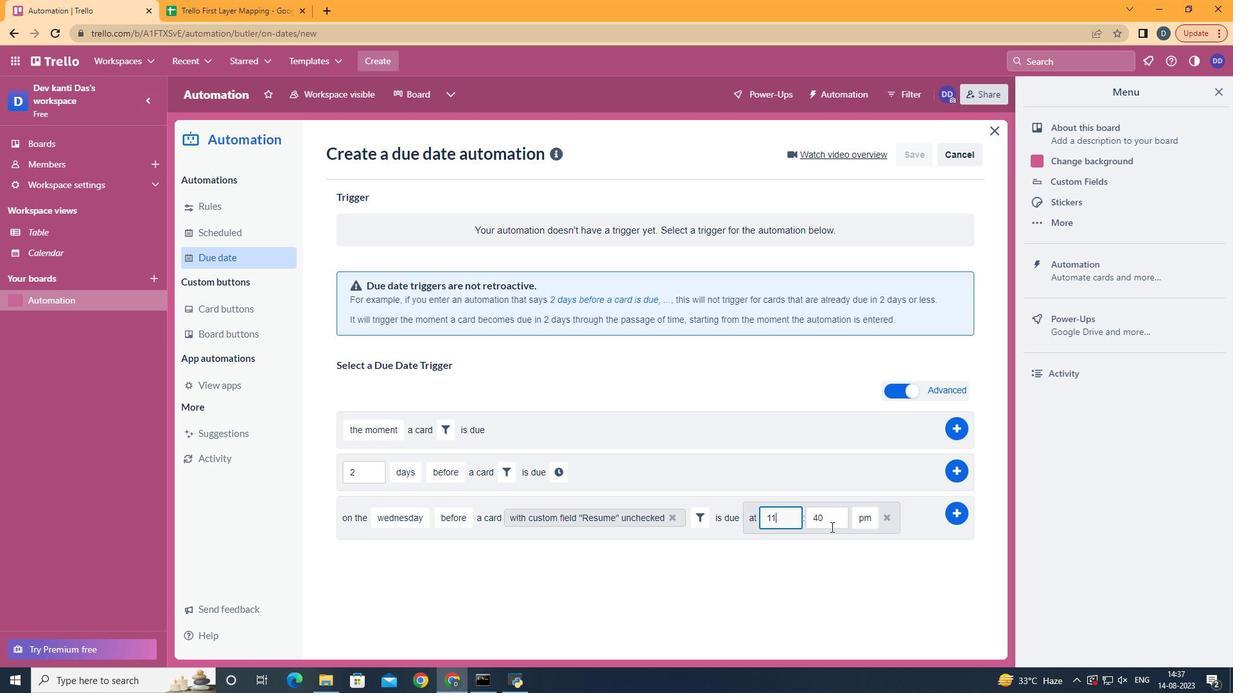 
Action: Mouse pressed left at (831, 527)
Screenshot: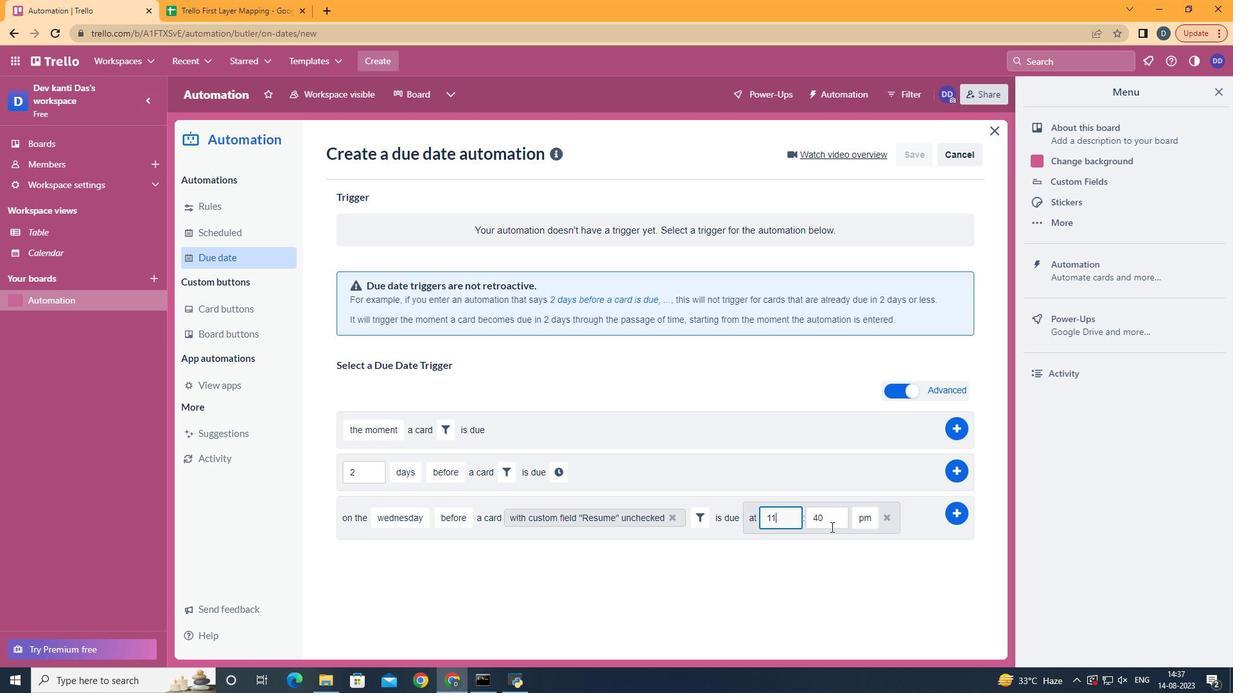 
Action: Key pressed <Key.backspace><Key.backspace>00
Screenshot: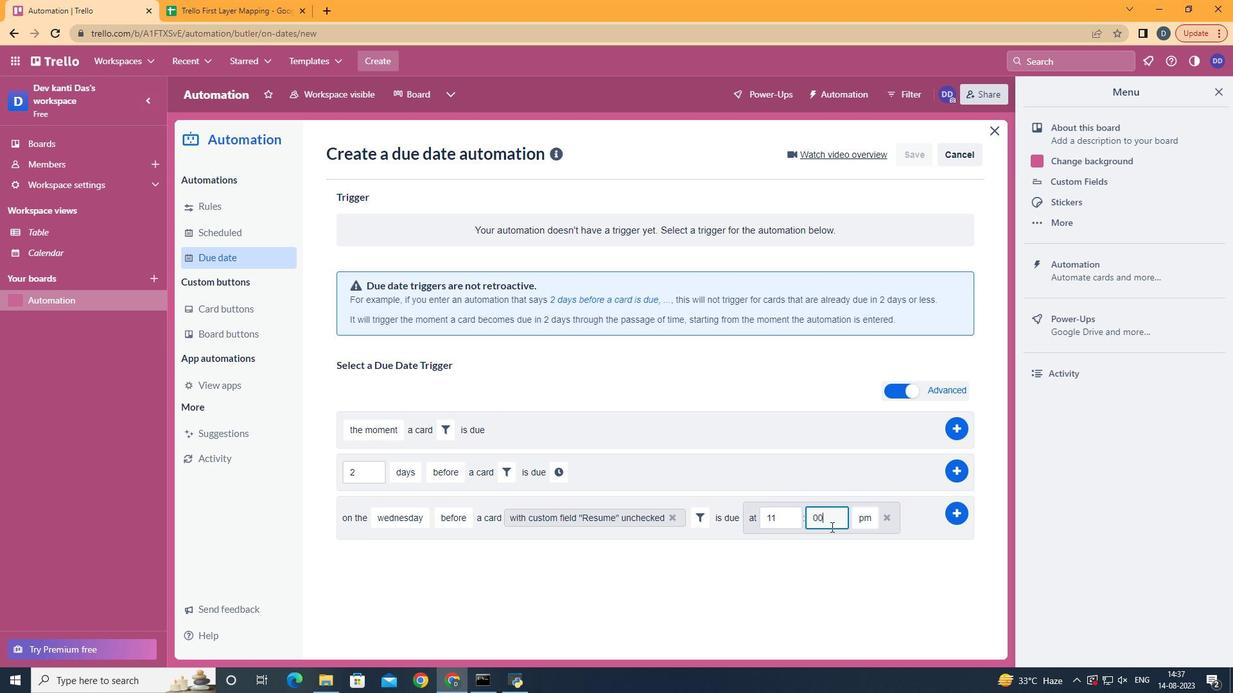 
Action: Mouse moved to (867, 547)
Screenshot: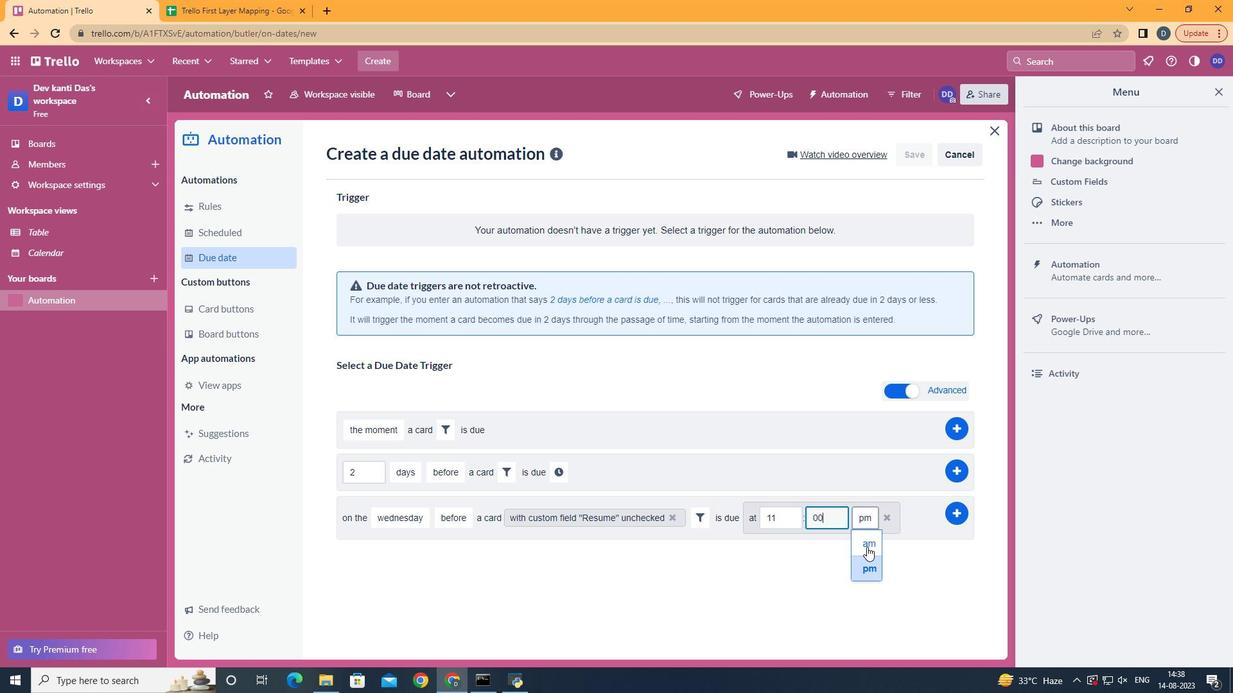 
Action: Mouse pressed left at (867, 547)
Screenshot: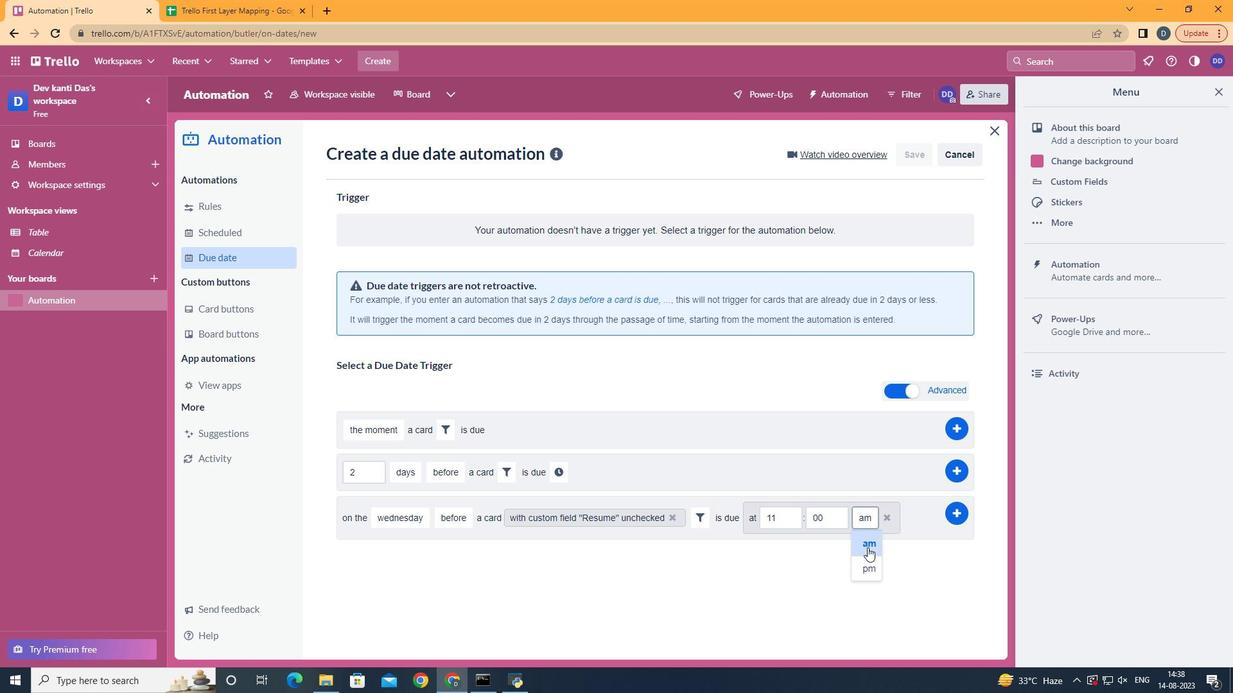 
Action: Mouse moved to (962, 516)
Screenshot: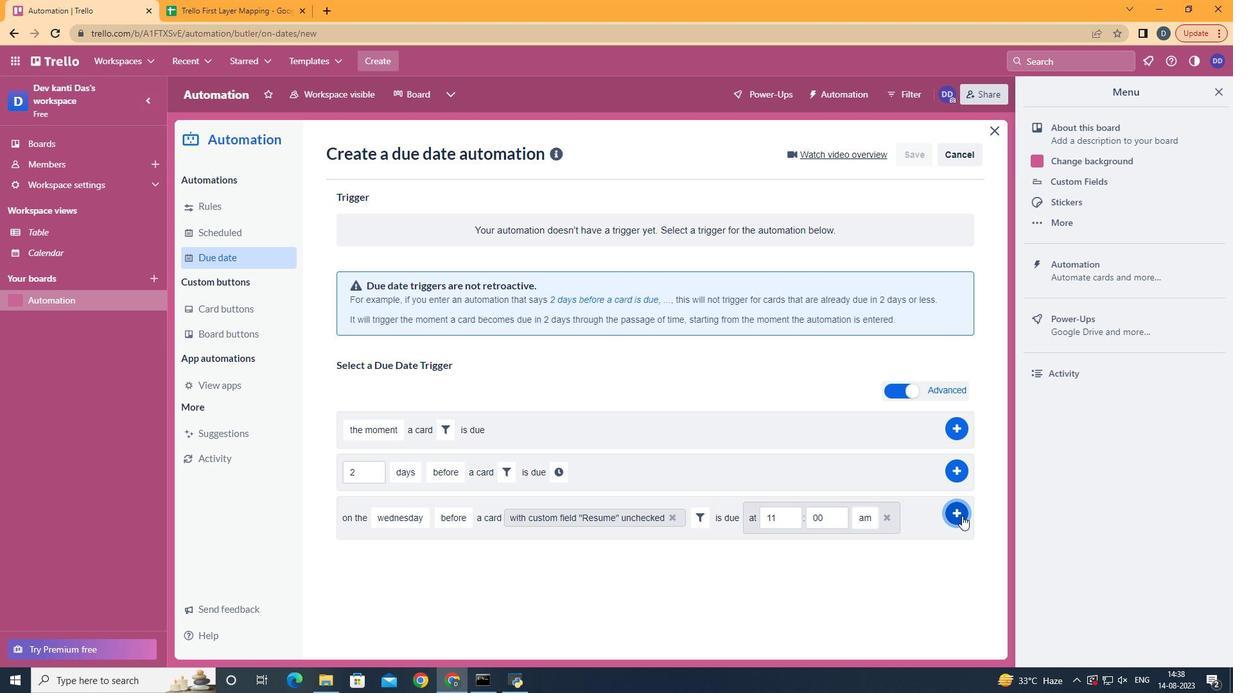 
Action: Mouse pressed left at (962, 516)
Screenshot: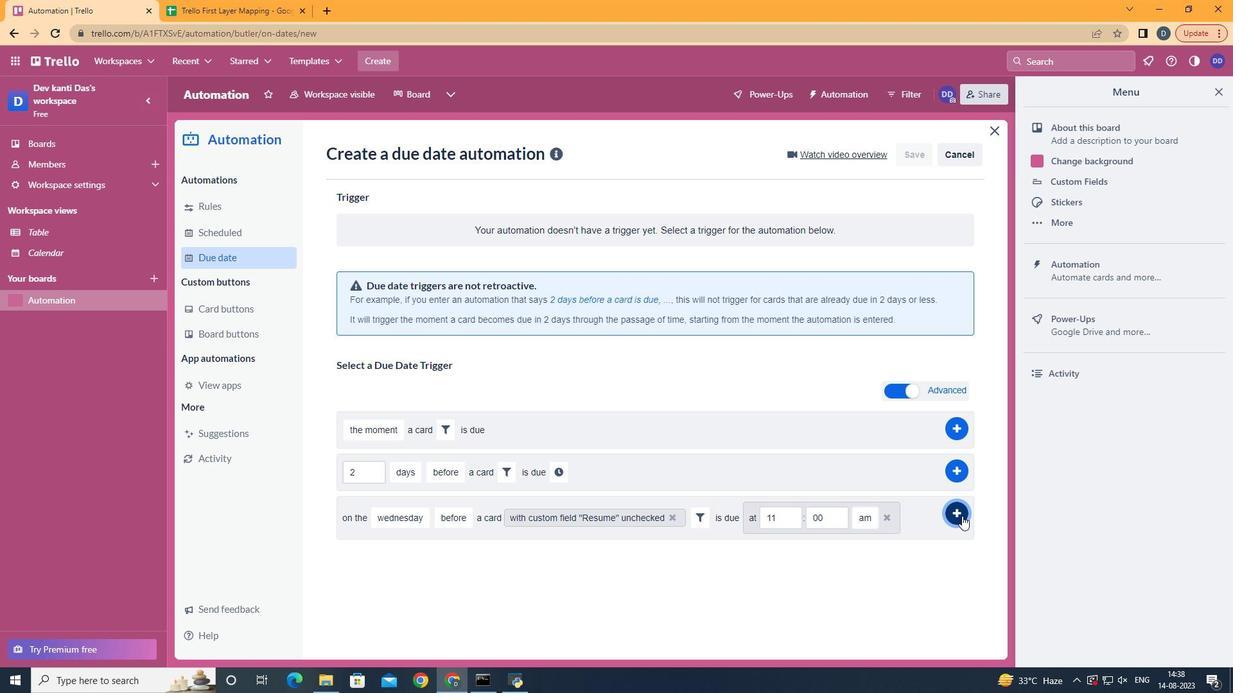 
